 Task: Open a blank worksheet and write heading  Budget MasterAdd Categories in a column and its values below  'Housing, Transportation, Groceries, Utilities, Entertainment, Dining Out, Health, Miscellaneous, Savings & Total. 'Add Budgeted amountin next column and its values below  $1,500, $300, $400, $150, $200, $250, $100, $150, $500 & $3,550. Add Actual amount in next column and its values below  $1,400, $280, $420, $160, $180, $270, $90, $140, $550 & $3,550. Add Difference in next column and its values below  -$100, -$20, +$20, +$10, -$20, +$20, -$10, -$10, +$50 & $0. J6Save page Attendance Sheet for Weekly Analysis
Action: Mouse moved to (267, 198)
Screenshot: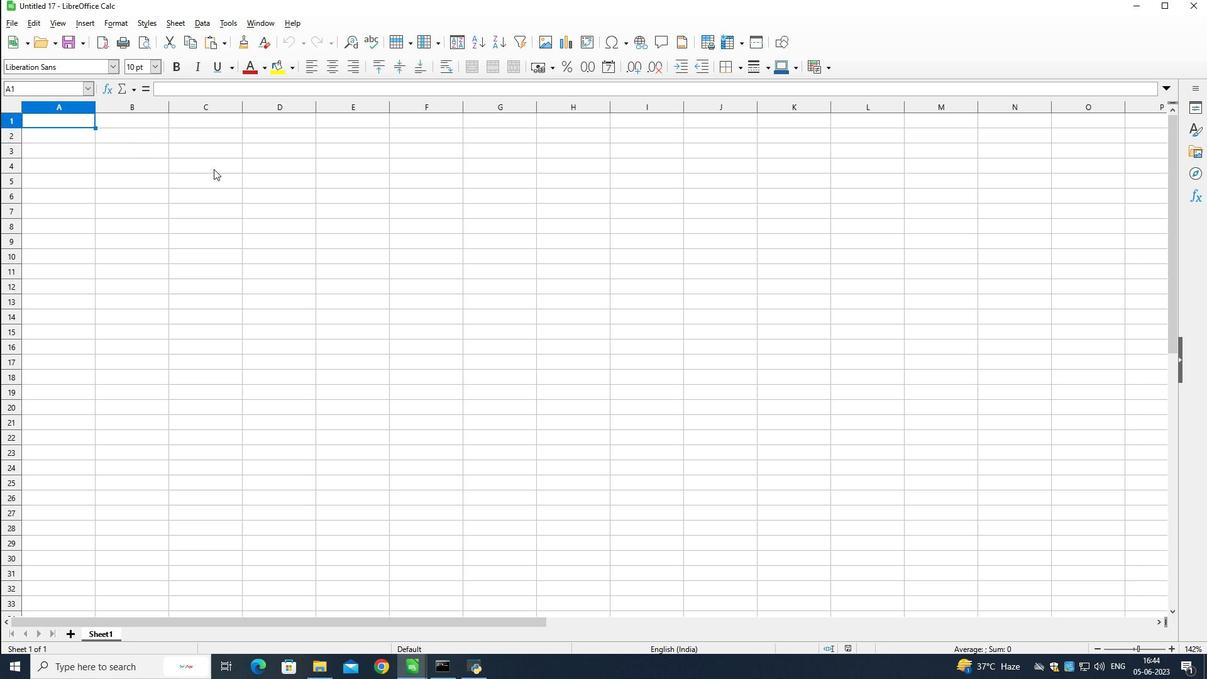
Action: Key pressed <Key.right>
Screenshot: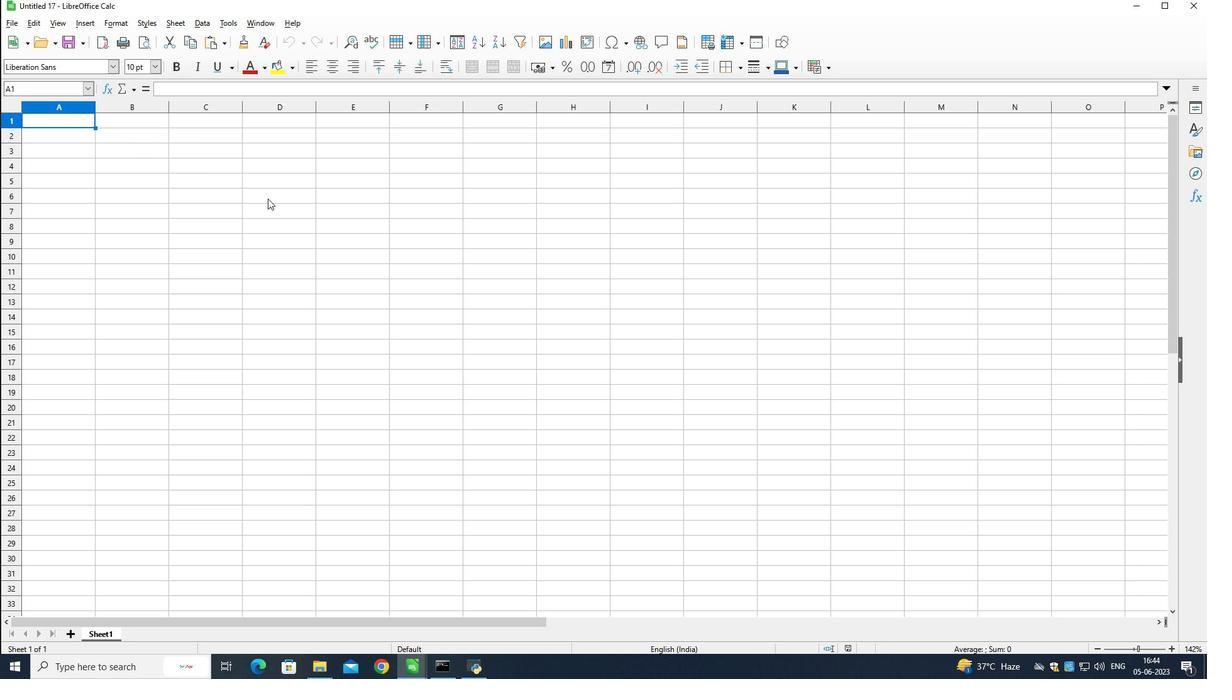 
Action: Mouse moved to (359, 366)
Screenshot: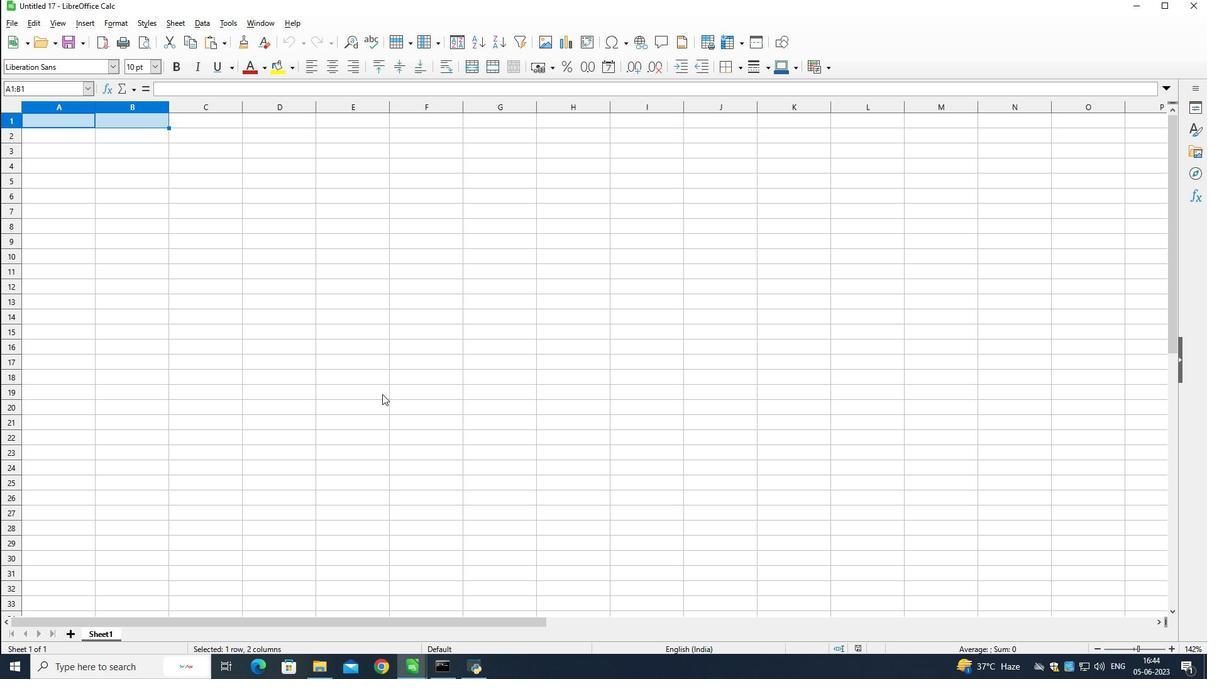 
Action: Mouse pressed right at (359, 366)
Screenshot: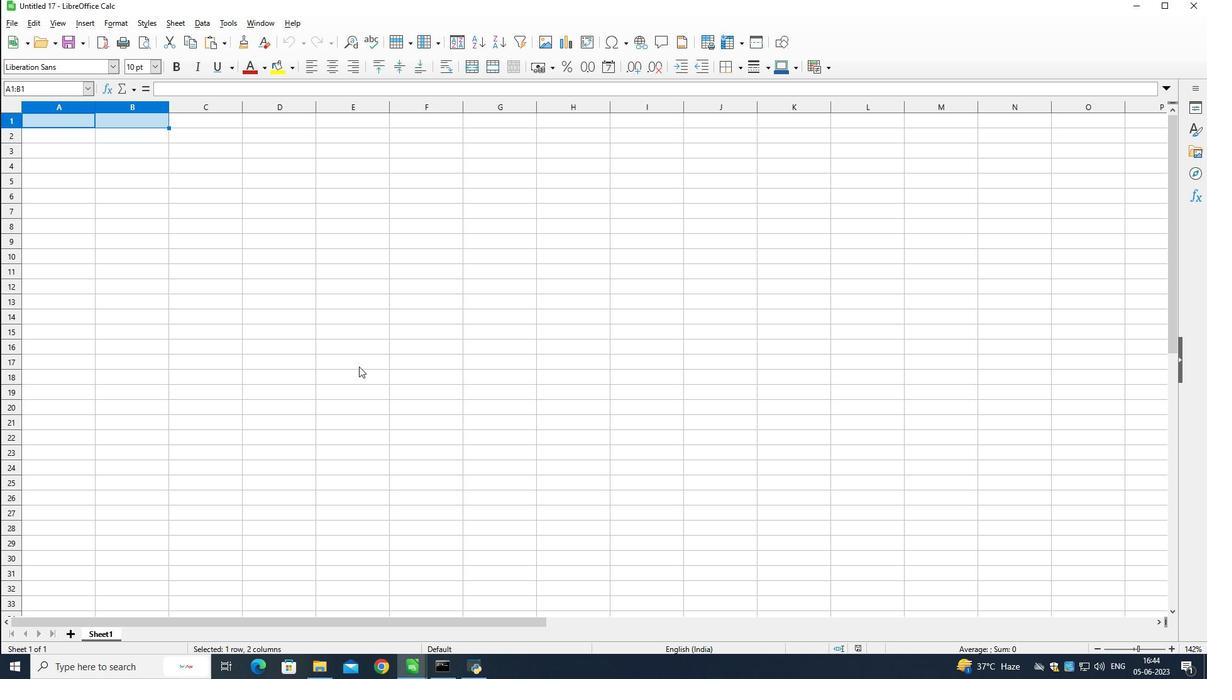 
Action: Mouse moved to (108, 121)
Screenshot: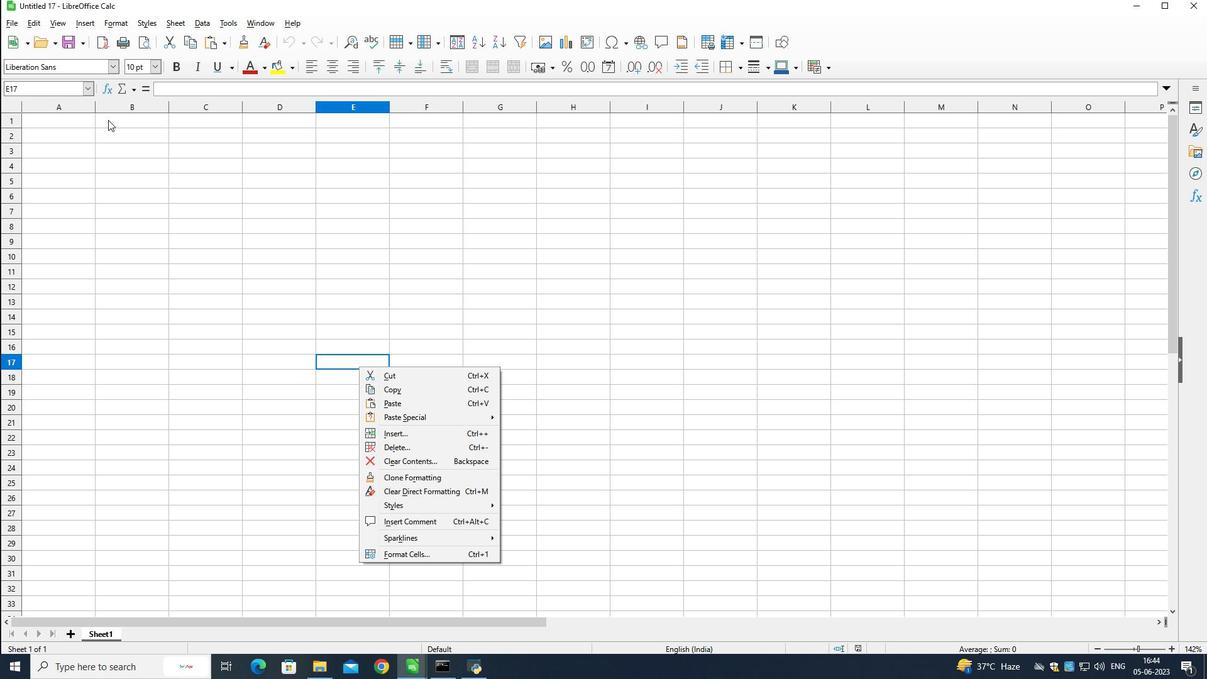 
Action: Mouse pressed left at (108, 121)
Screenshot: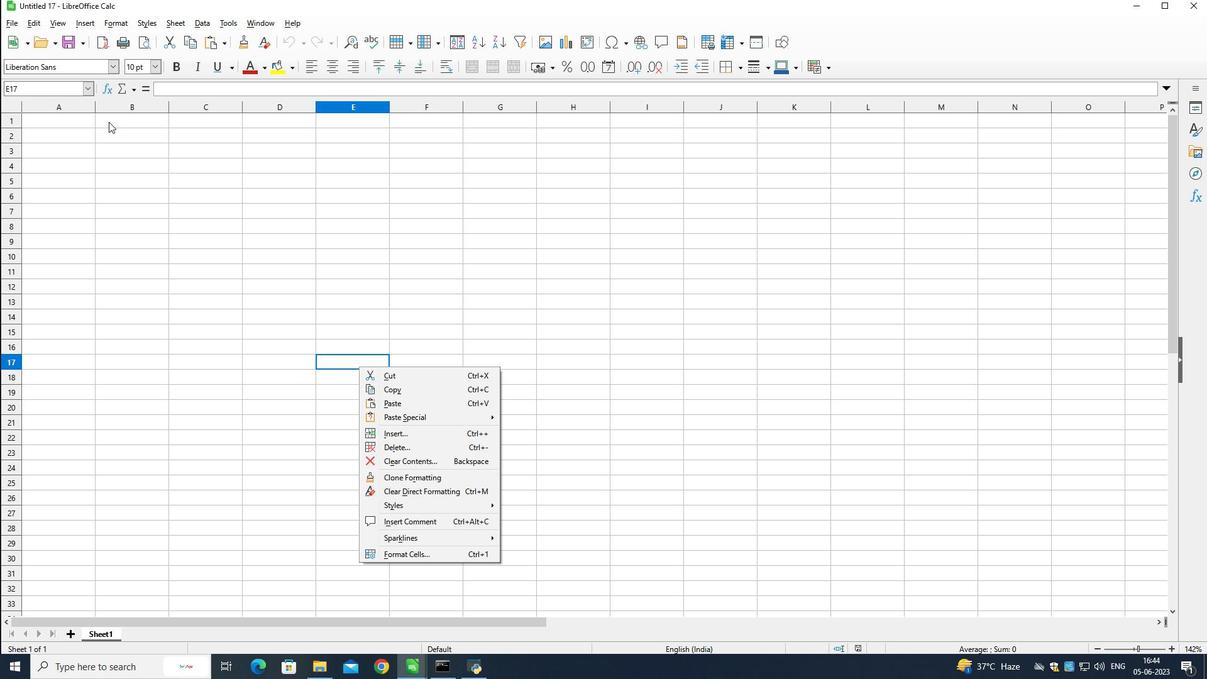 
Action: Mouse moved to (98, 118)
Screenshot: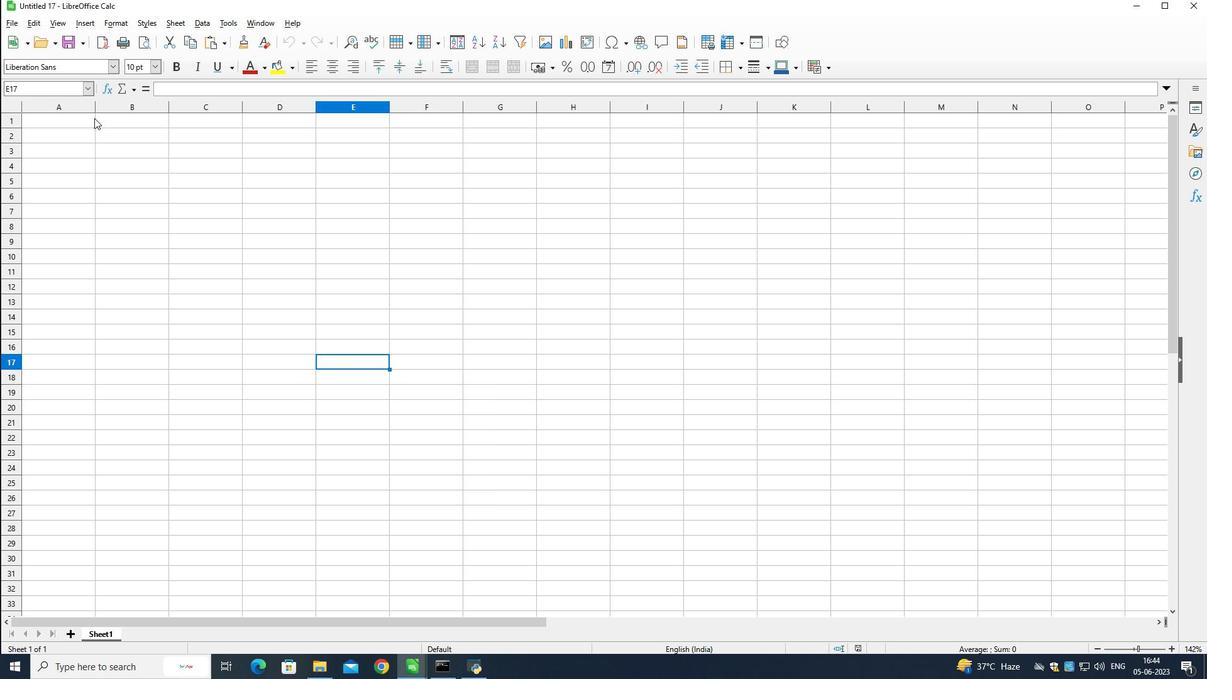 
Action: Mouse pressed left at (98, 118)
Screenshot: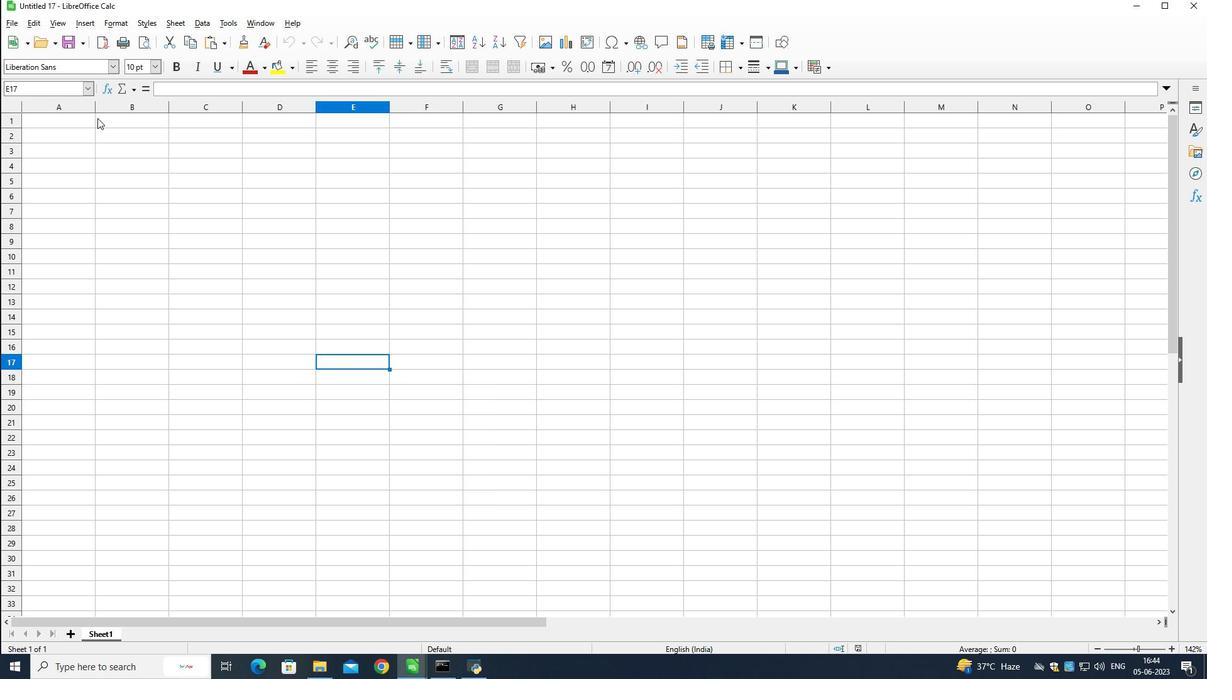 
Action: Mouse moved to (1208, 71)
Screenshot: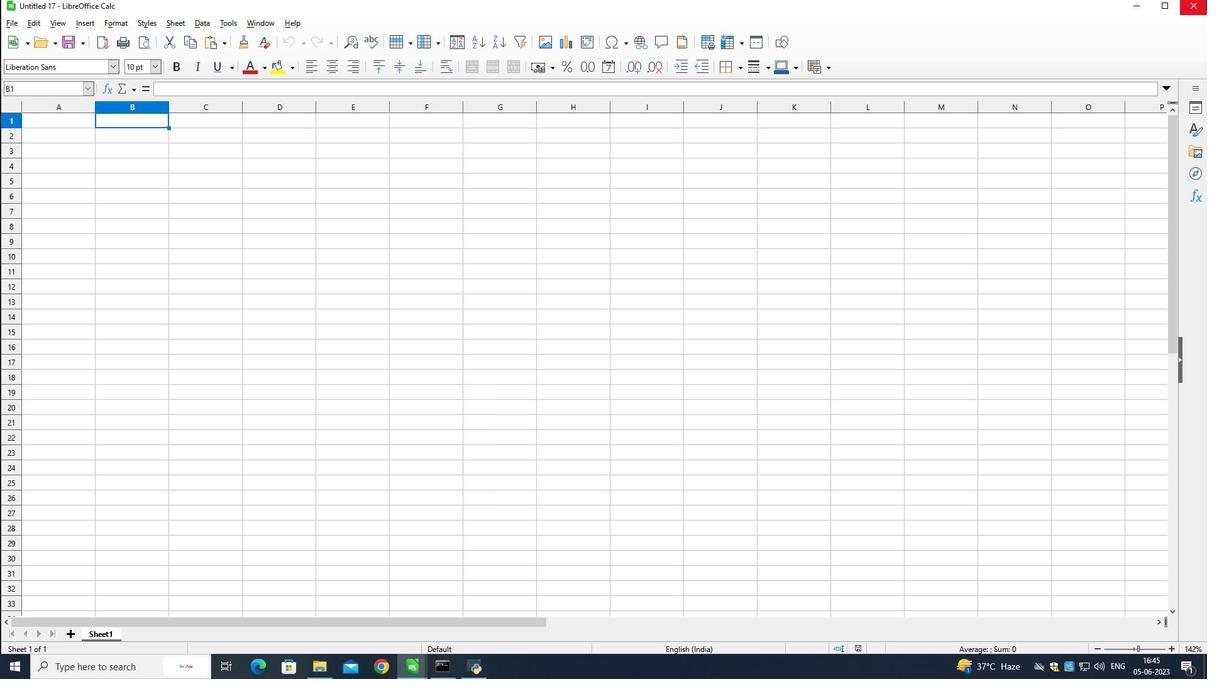 
Action: Key pressed <Key.shift>Budget<Key.space><Key.shift>Master<Key.down><Key.left><Key.shift>Categories<Key.down><Key.shift><Key.shift><Key.shift>Housing<Key.down><Key.shift>Transporation<Key.down><Key.shift><Key.shift><Key.shift><Key.shift><Key.shift><Key.shift><Key.shift><Key.shift><Key.shift><Key.shift>Groceries<Key.down><Key.shift><Key.shift>Utilitii<Key.backspace>es<Key.down><Key.shift>Entertainment<Key.down><Key.shift>Dininng===<Key.backspace><Key.backspace><Key.backspace><Key.backspace><Key.backspace>g<Key.space>out<Key.down><Key.shift>Health<Key.down><Key.shift><Key.shift><Key.shift><Key.shift><Key.shift><Key.shift>Miscellaneous<Key.down><Key.shift>Saving<Key.down><Key.shift>Total
Screenshot: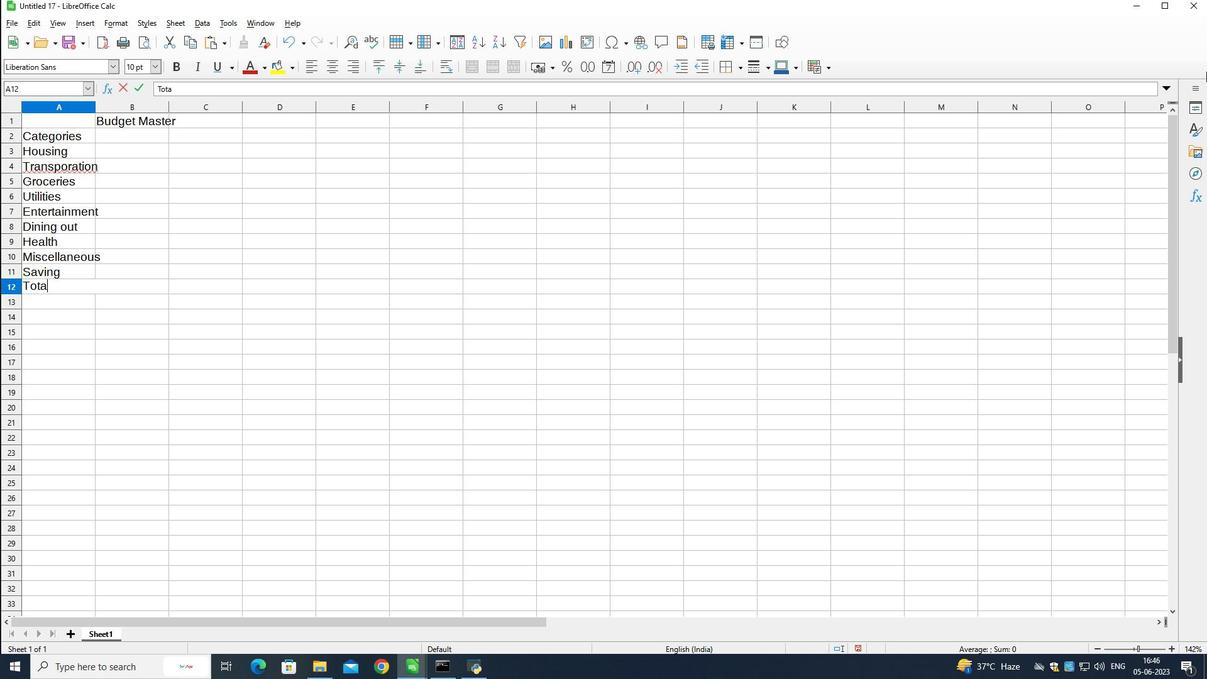 
Action: Mouse moved to (74, 101)
Screenshot: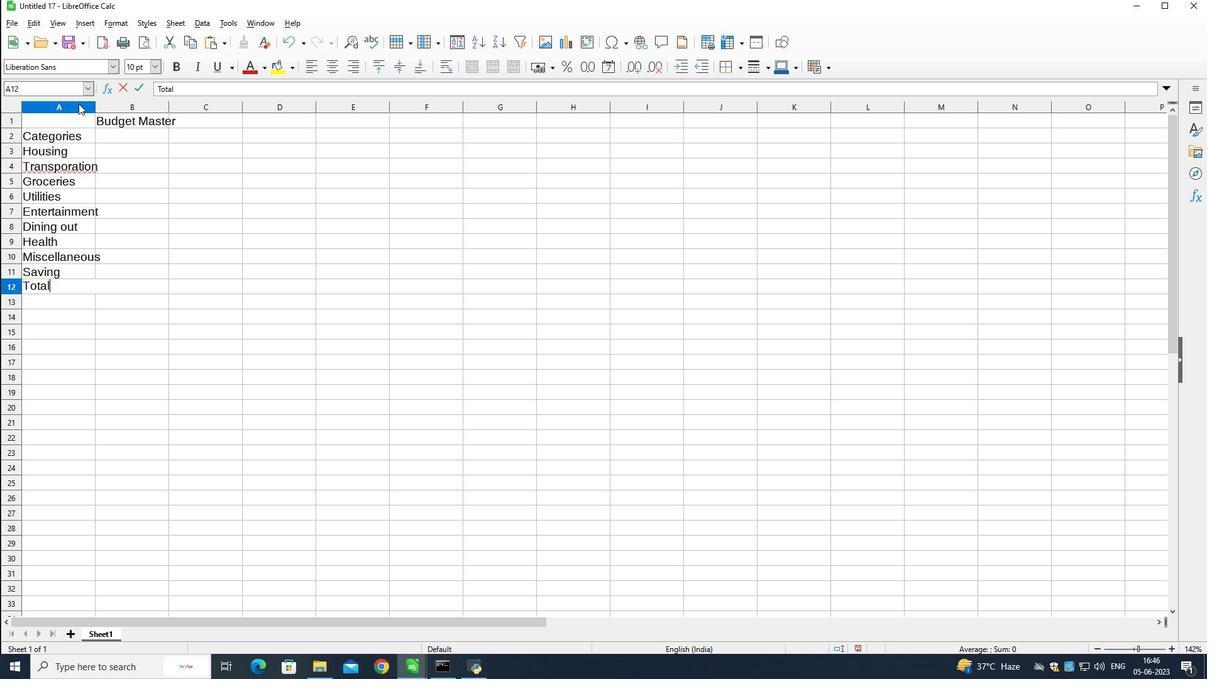 
Action: Mouse pressed left at (74, 101)
Screenshot: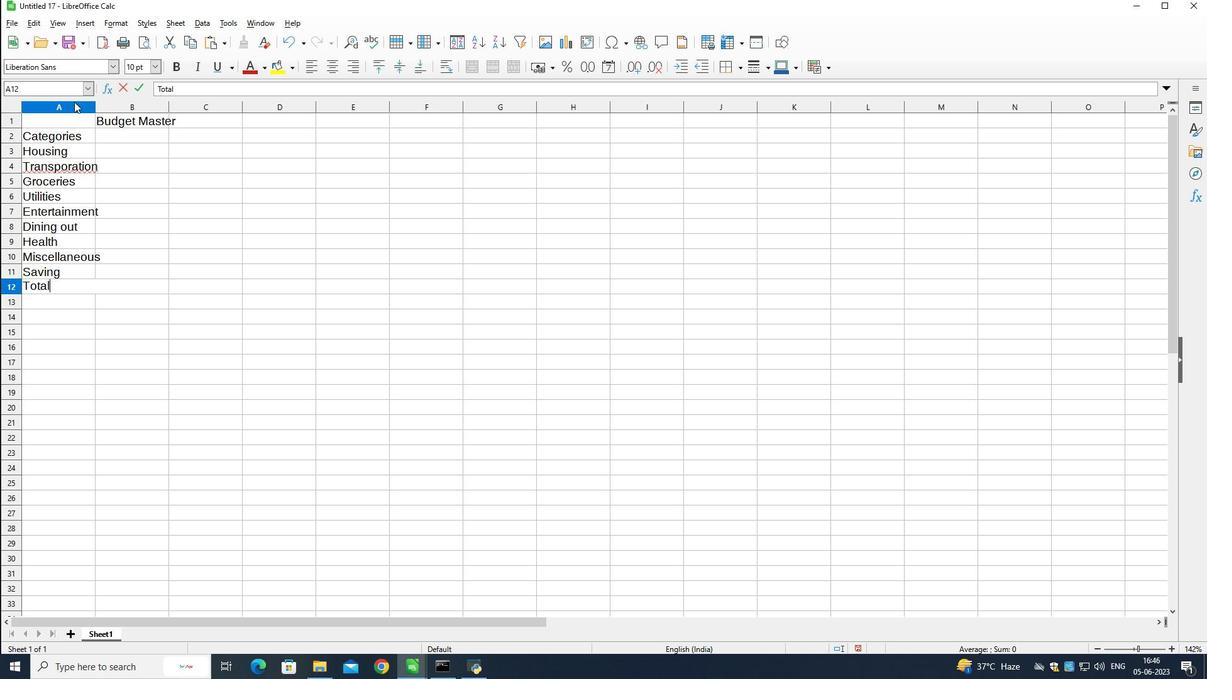 
Action: Mouse moved to (97, 105)
Screenshot: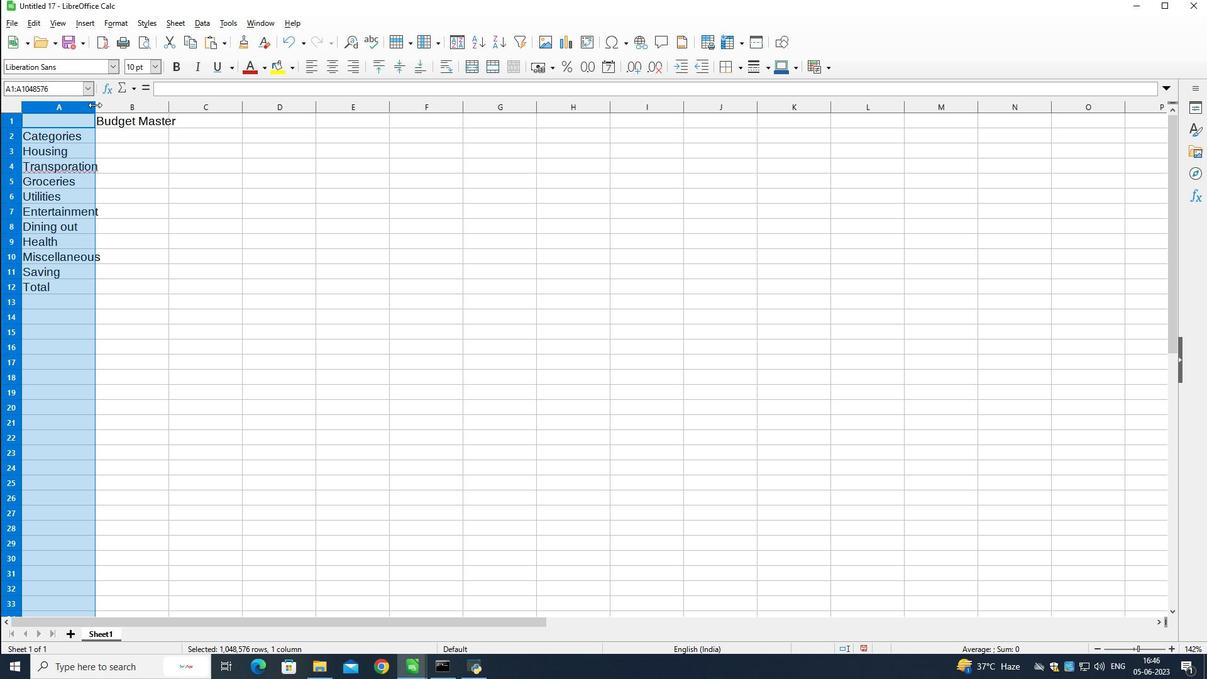 
Action: Mouse pressed left at (97, 105)
Screenshot: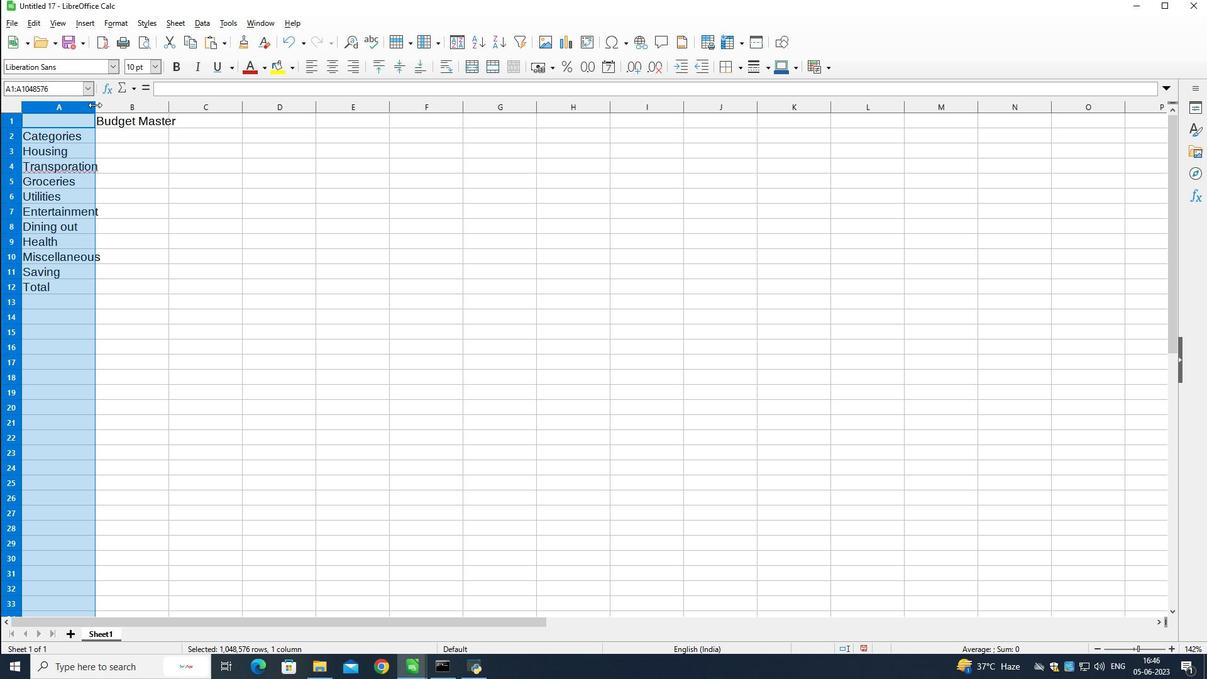 
Action: Mouse moved to (182, 150)
Screenshot: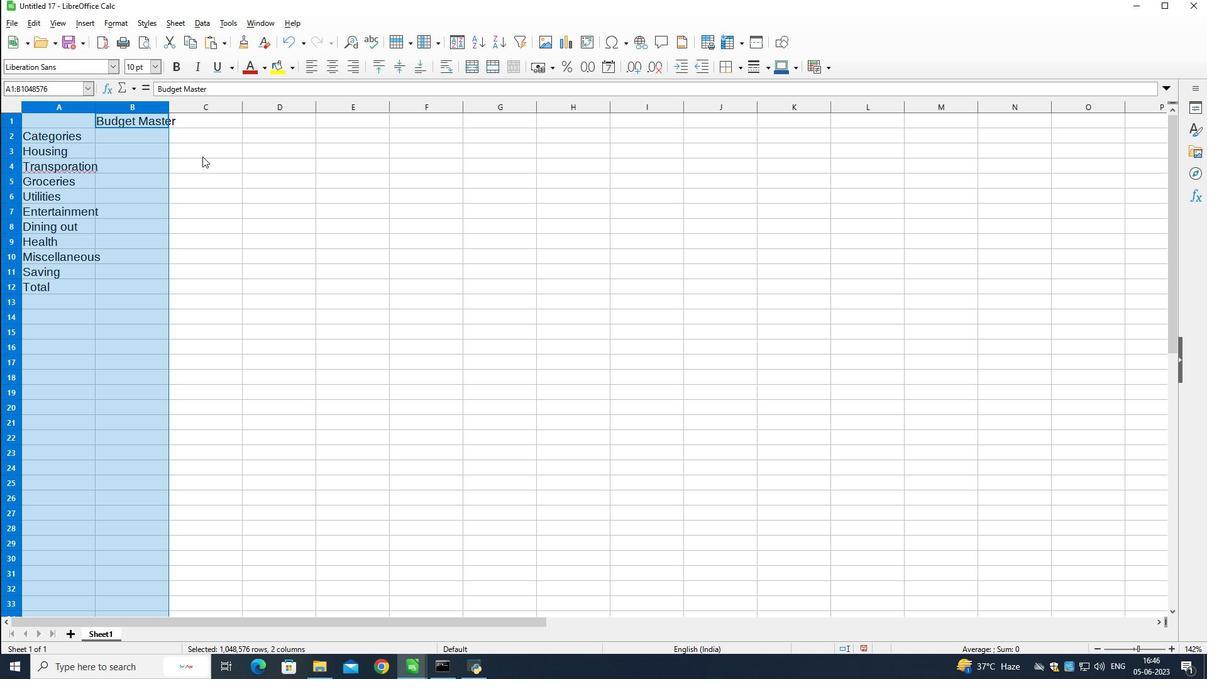 
Action: Mouse pressed left at (182, 150)
Screenshot: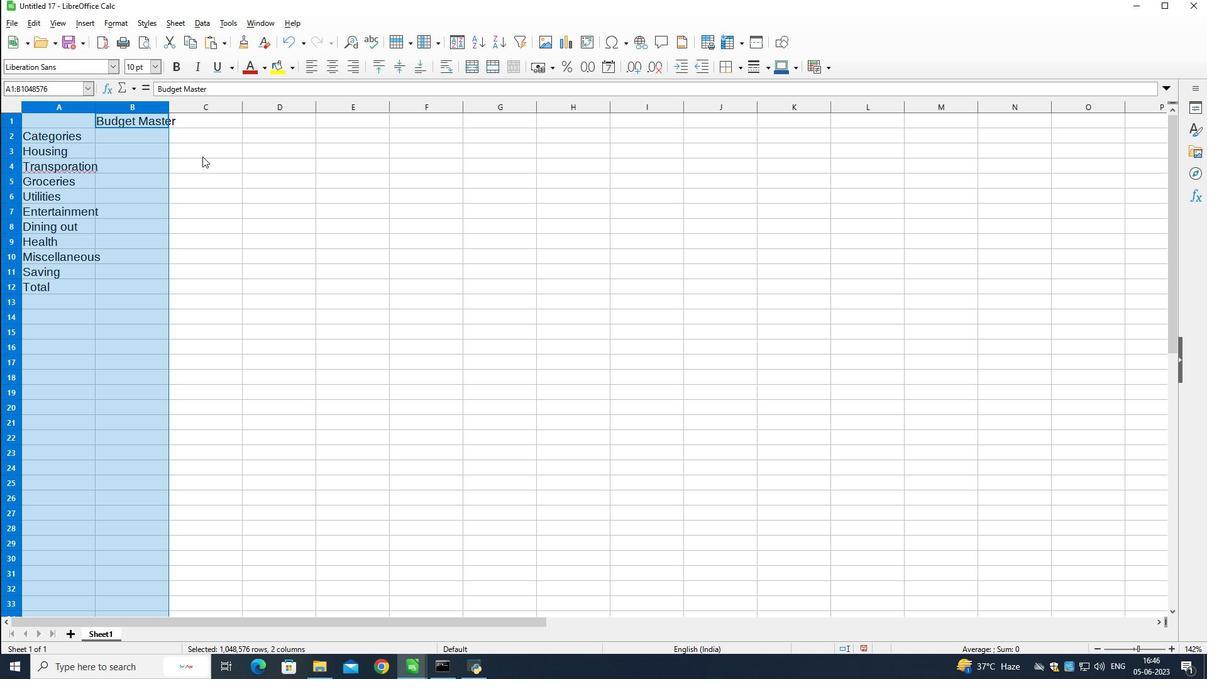 
Action: Mouse moved to (58, 110)
Screenshot: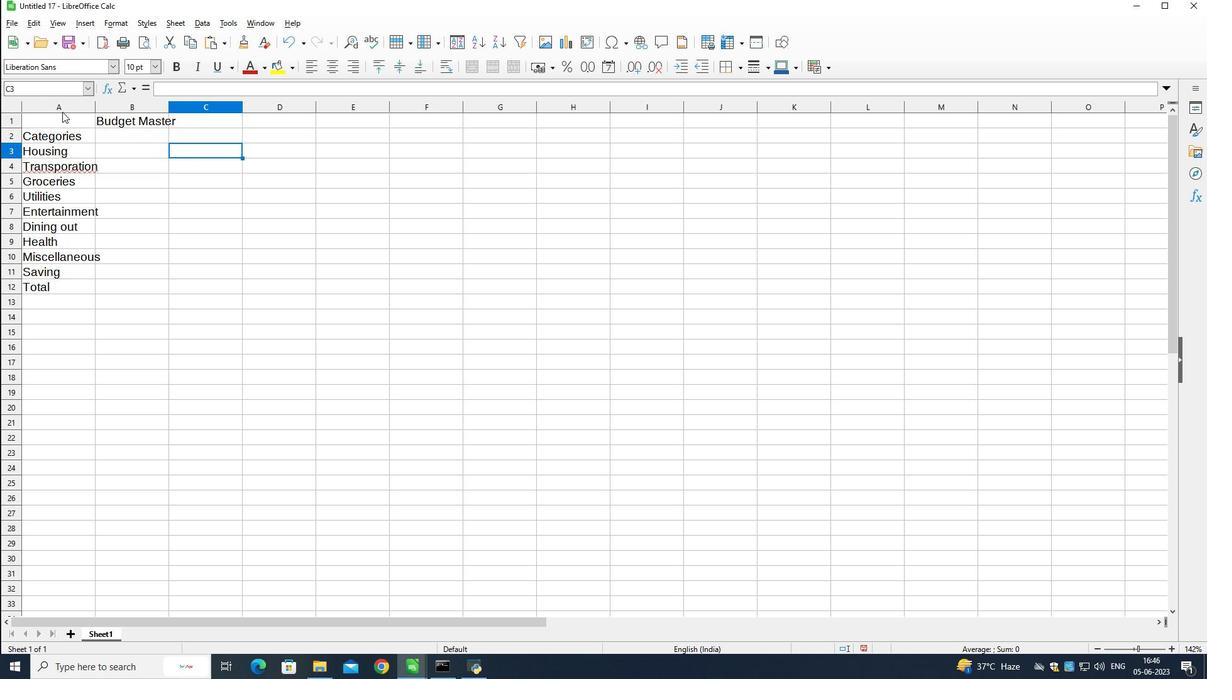 
Action: Mouse pressed left at (58, 110)
Screenshot: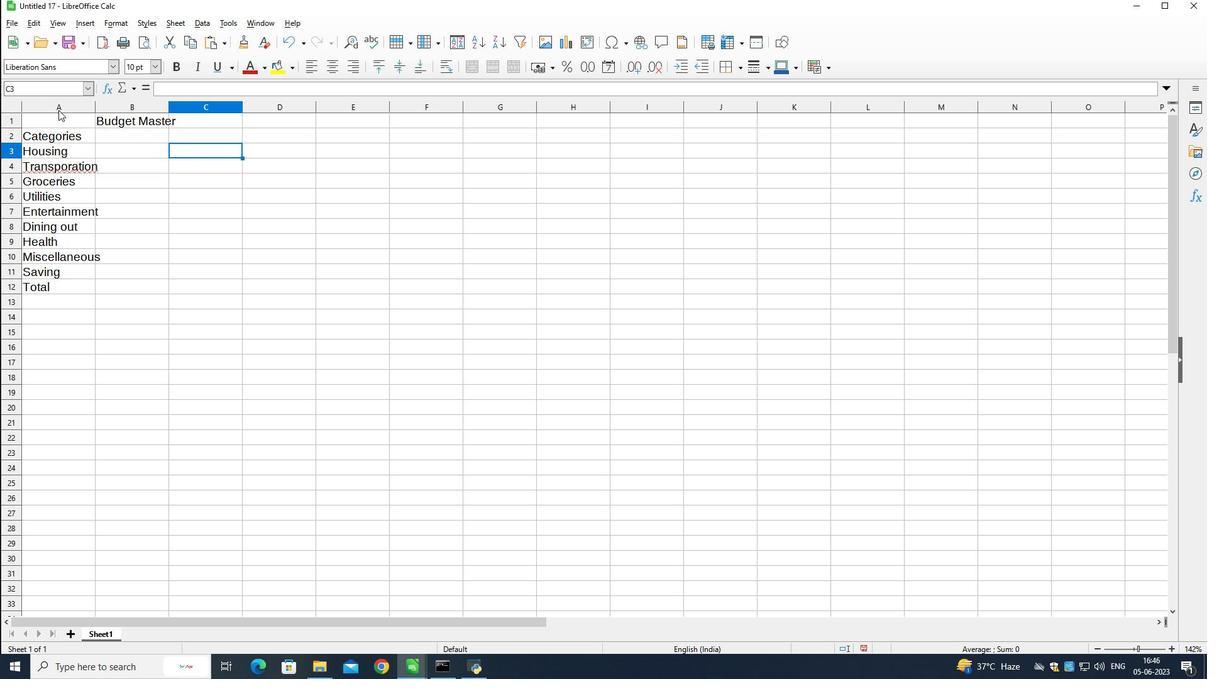 
Action: Mouse moved to (93, 107)
Screenshot: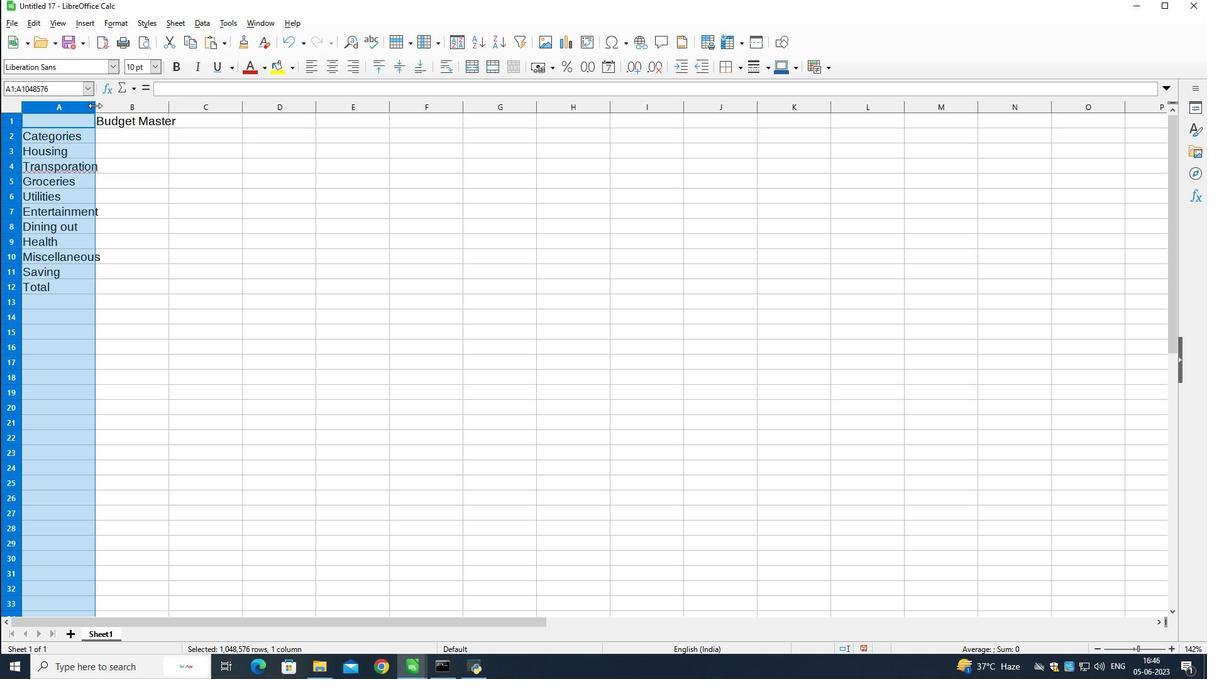 
Action: Mouse pressed left at (93, 107)
Screenshot: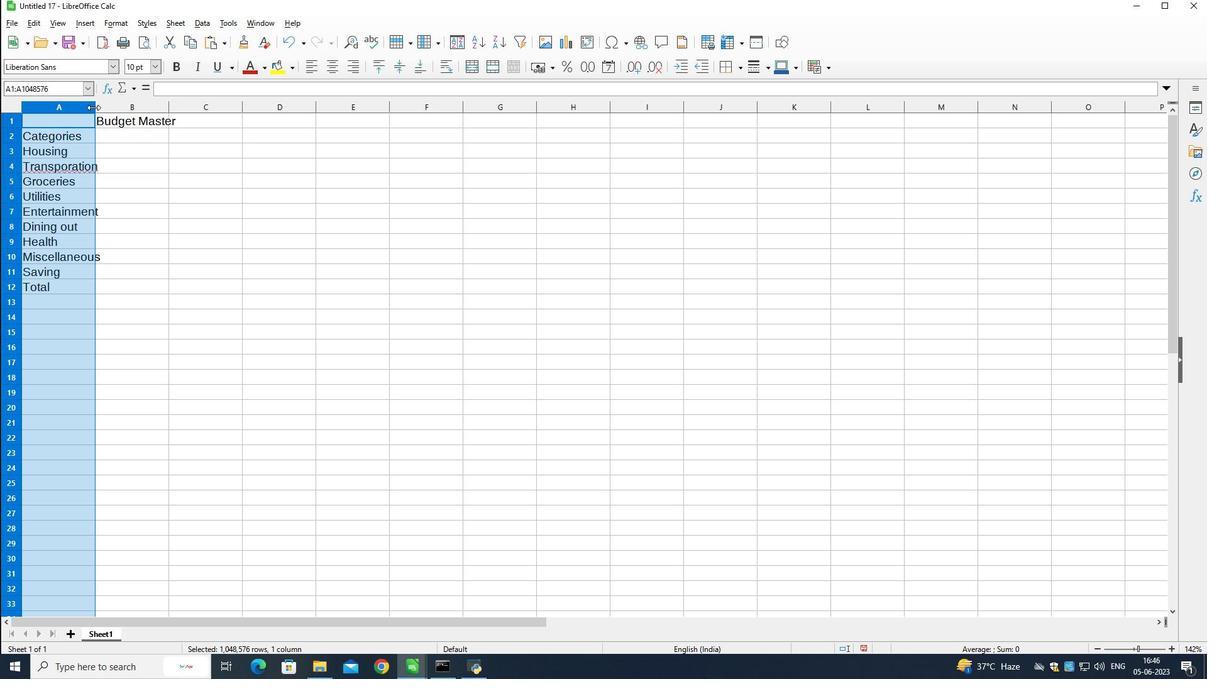 
Action: Mouse moved to (118, 134)
Screenshot: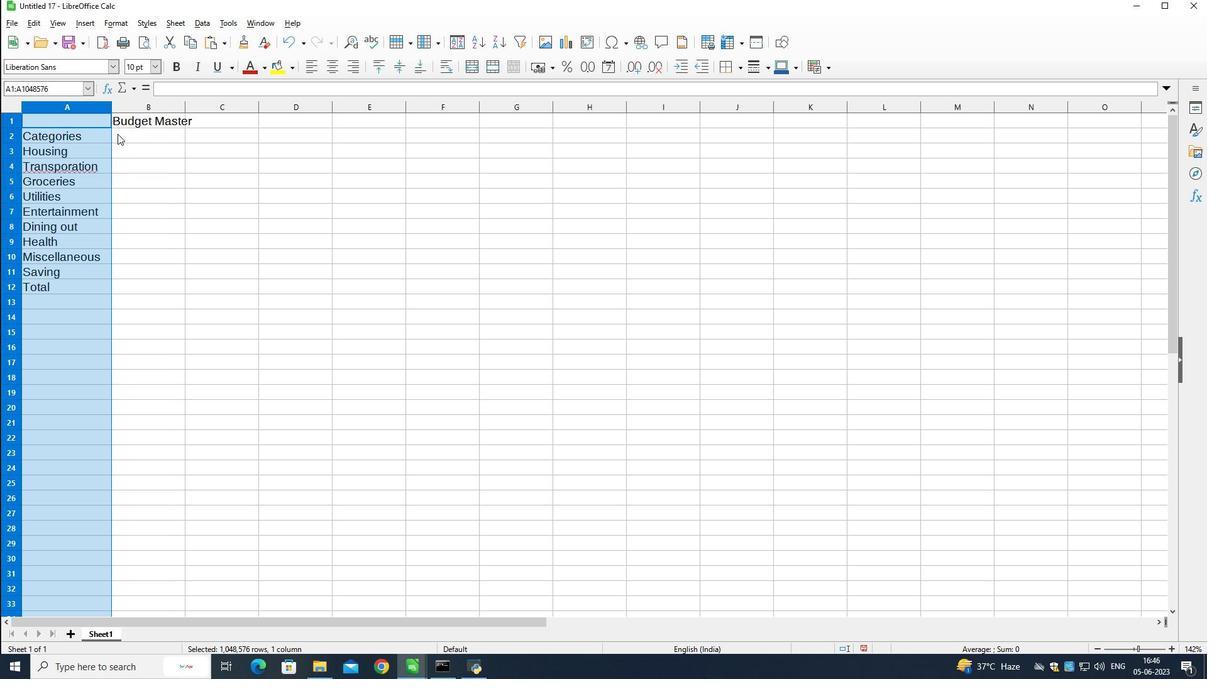 
Action: Mouse pressed left at (118, 134)
Screenshot: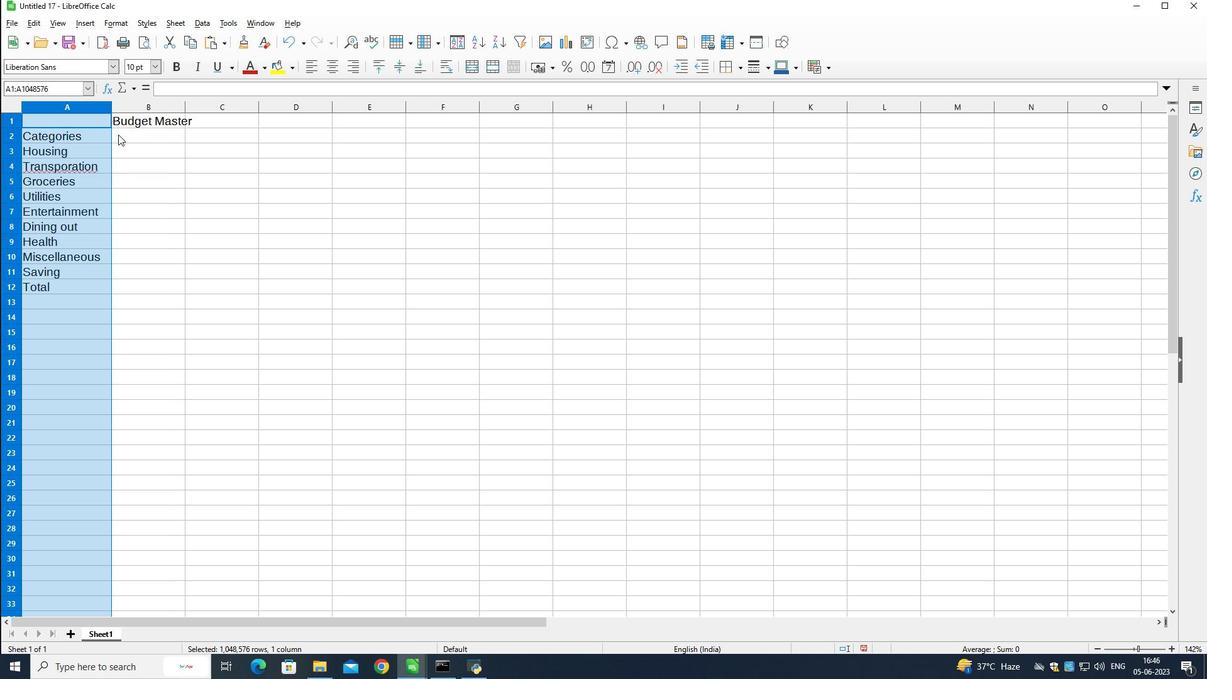 
Action: Mouse moved to (138, 157)
Screenshot: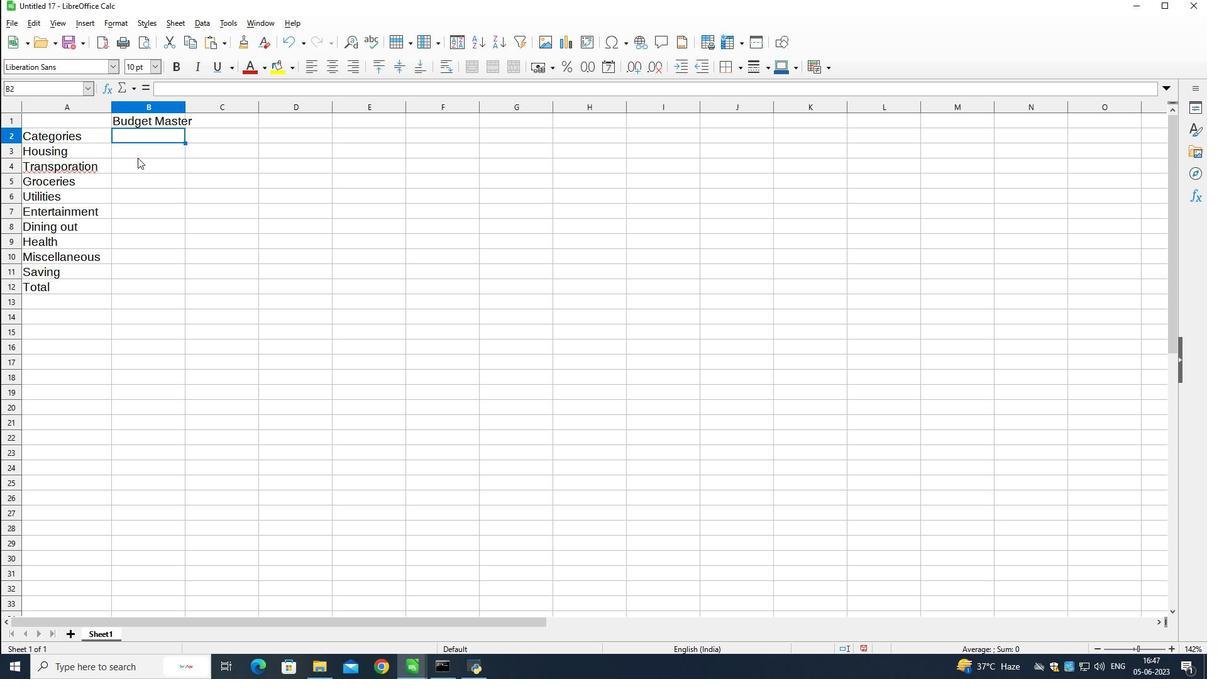 
Action: Key pressed <Key.shift>Budgets<Key.space><Key.shift>Amount<Key.down>
Screenshot: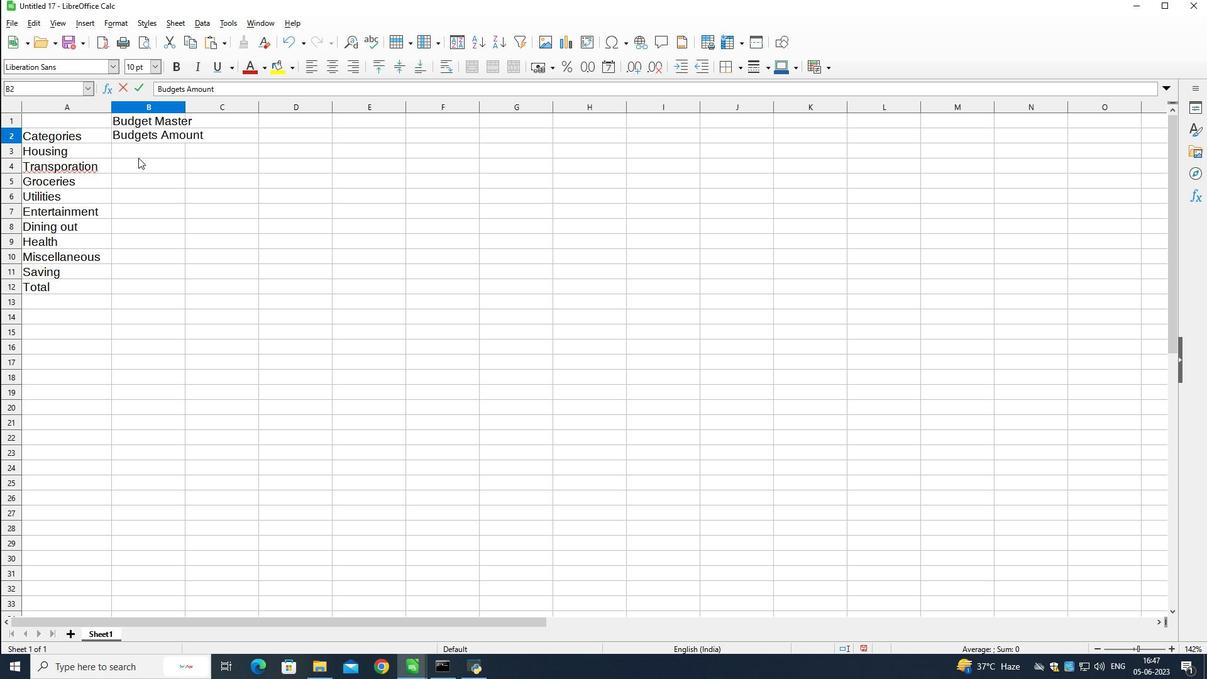 
Action: Mouse moved to (485, 160)
Screenshot: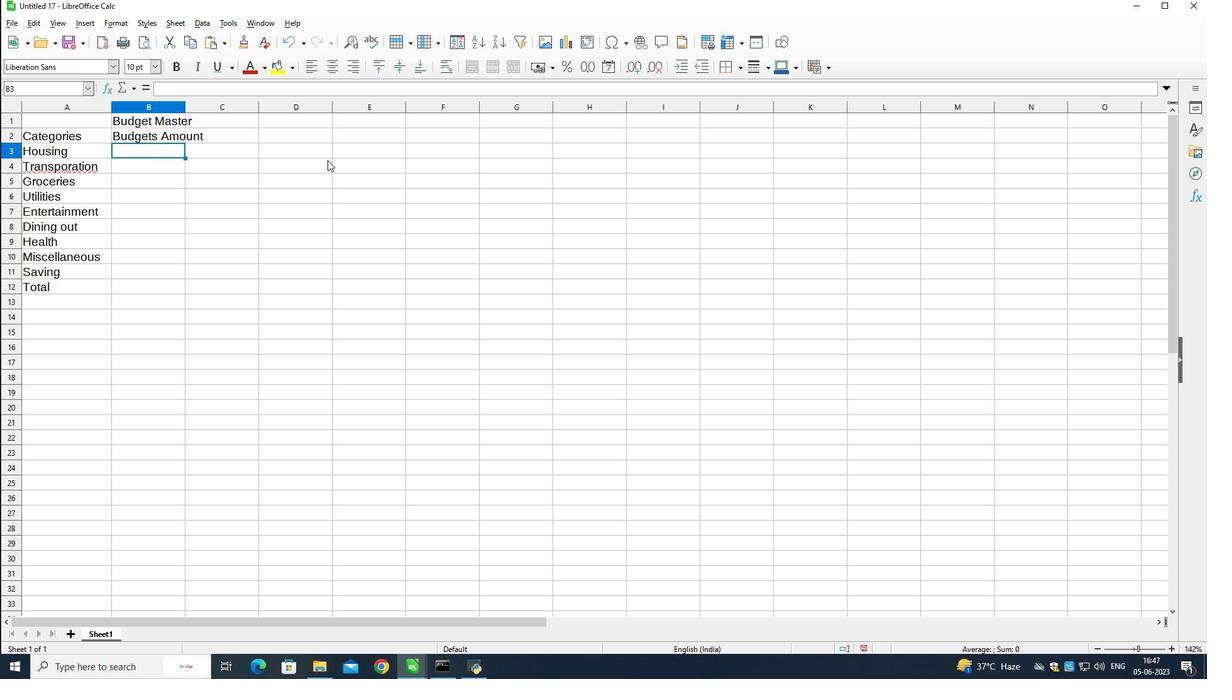 
Action: Key pressed <Key.shift><Key.shift><Key.shift><Key.shift><Key.shift><Key.shift><Key.shift><Key.shift><Key.shift>$1500<Key.shift><Key.down><Key.shift>$
Screenshot: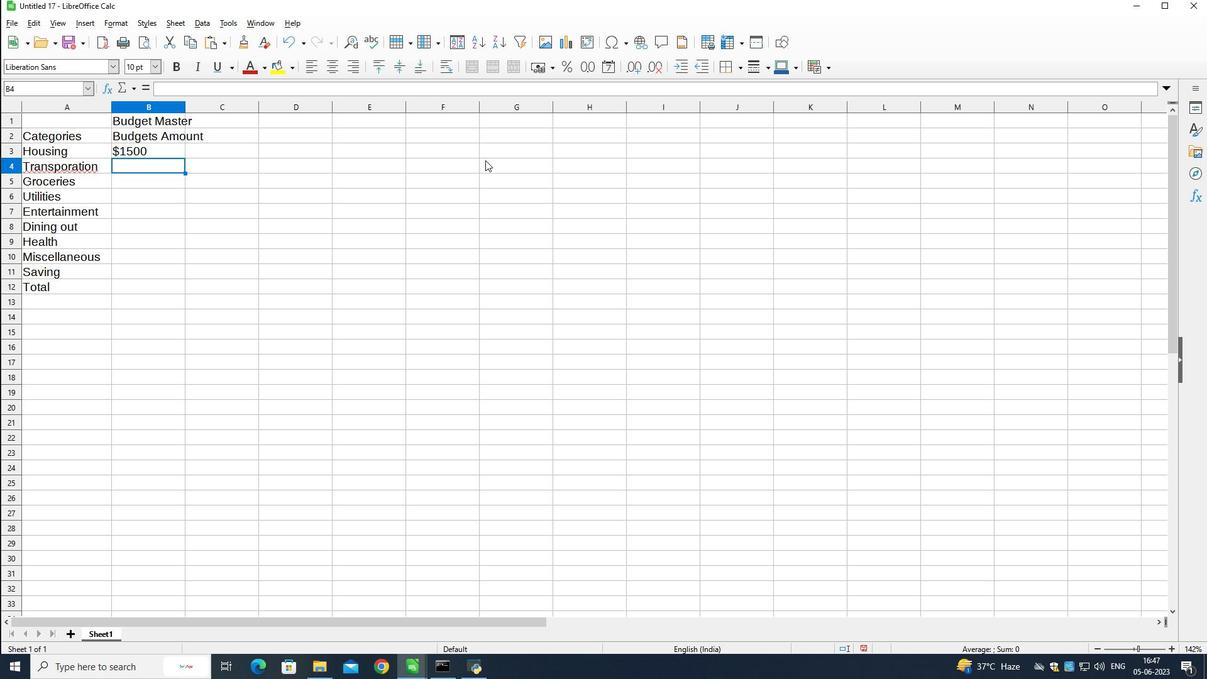 
Action: Mouse moved to (486, 160)
Screenshot: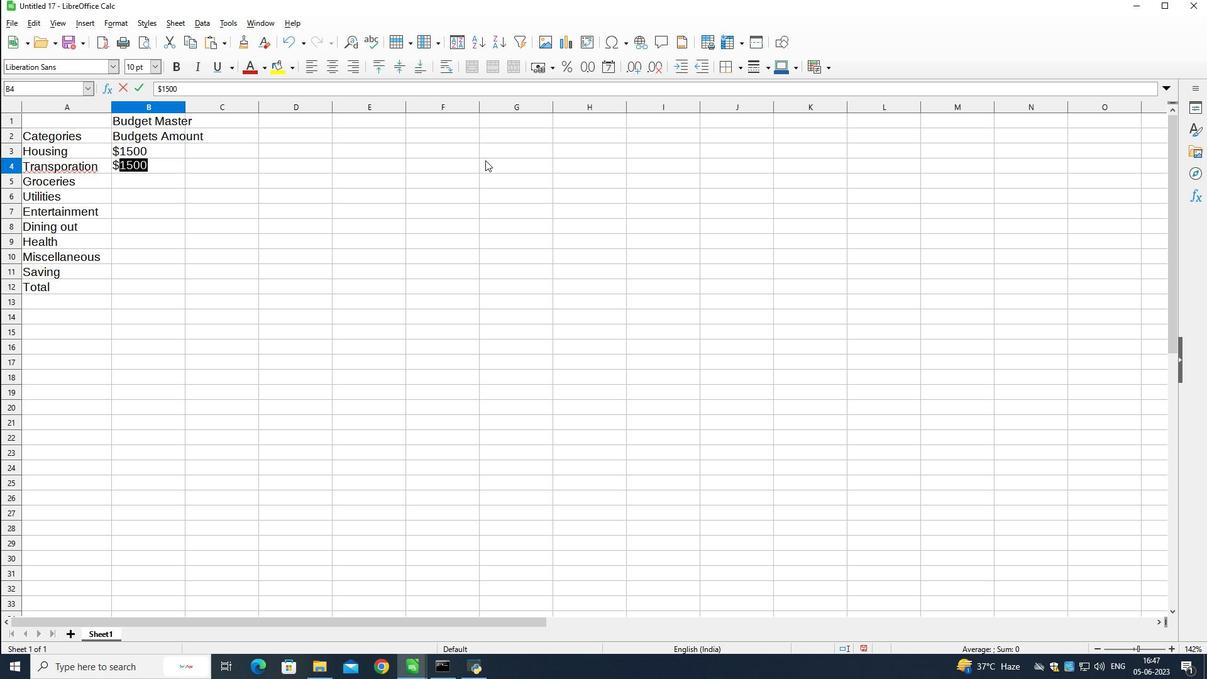
Action: Key pressed 300<Key.down><Key.shift>$400<Key.down><Key.shift><Key.shift><Key.shift><Key.shift><Key.shift><Key.shift><Key.shift><Key.shift><Key.shift><Key.shift><Key.shift>$150<Key.backspace><Key.down><Key.shift>$200<Key.down><Key.shift>$250<Key.down><Key.shift>$100<Key.down><Key.shift>$150<Key.down><Key.shift>$500<Key.down><Key.shift>$3550
Screenshot: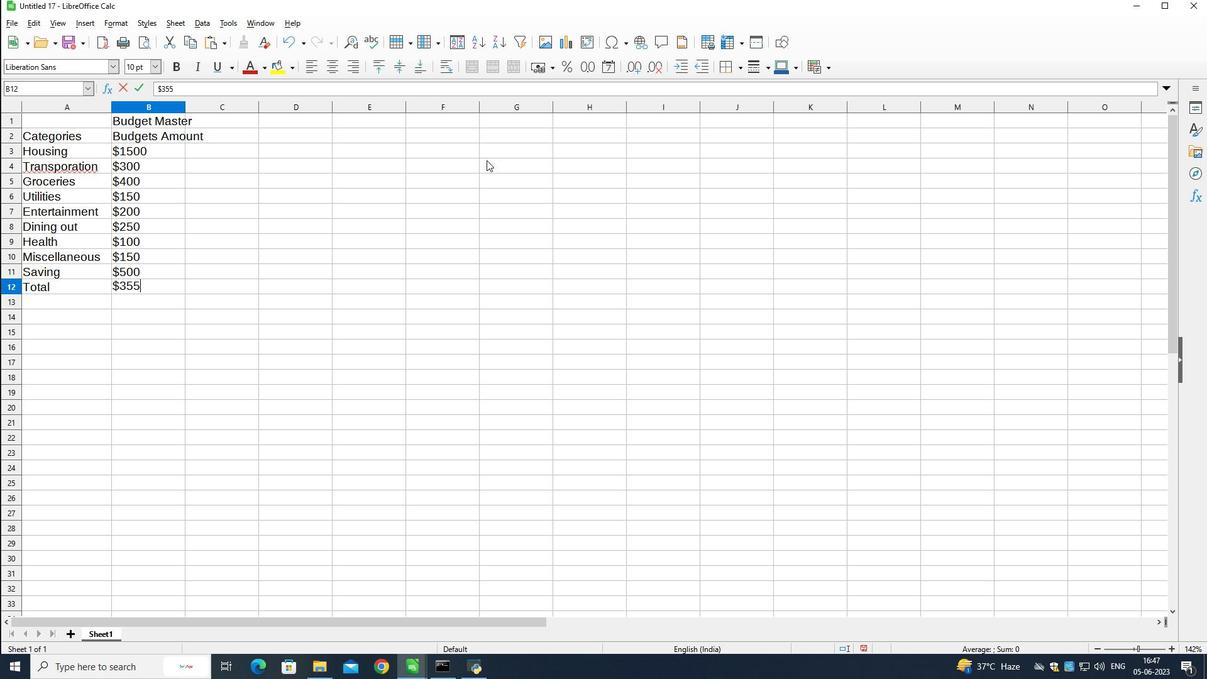 
Action: Mouse moved to (159, 105)
Screenshot: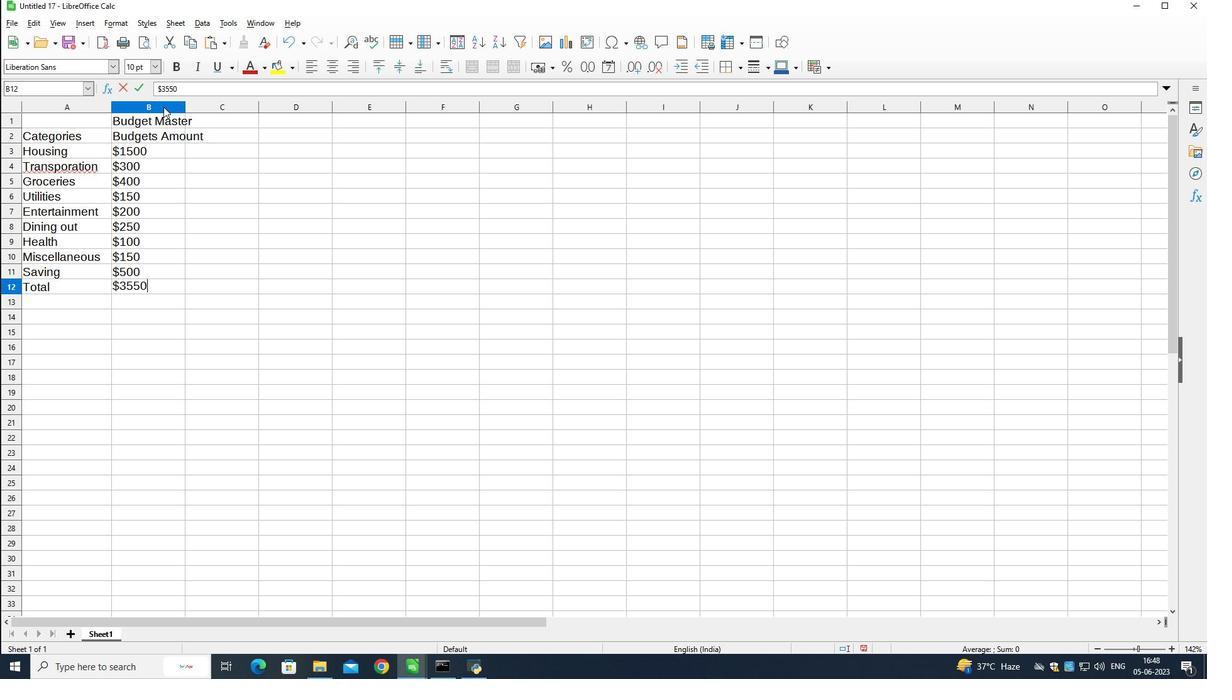 
Action: Mouse pressed left at (159, 105)
Screenshot: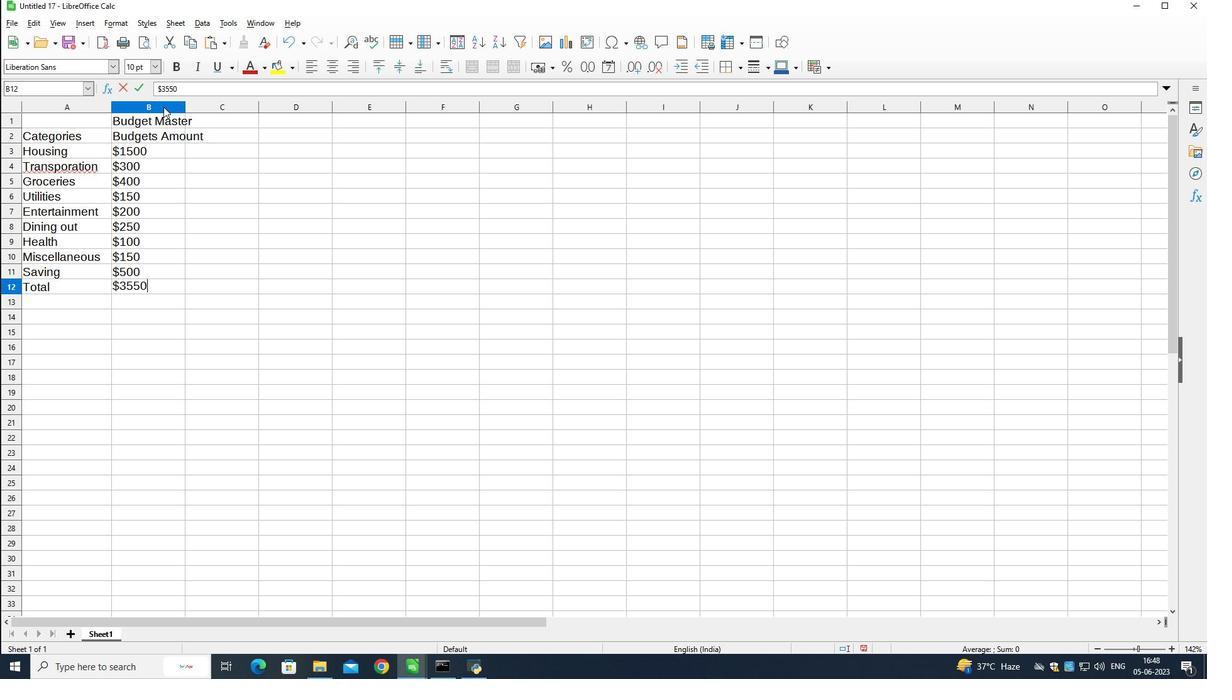 
Action: Mouse moved to (184, 106)
Screenshot: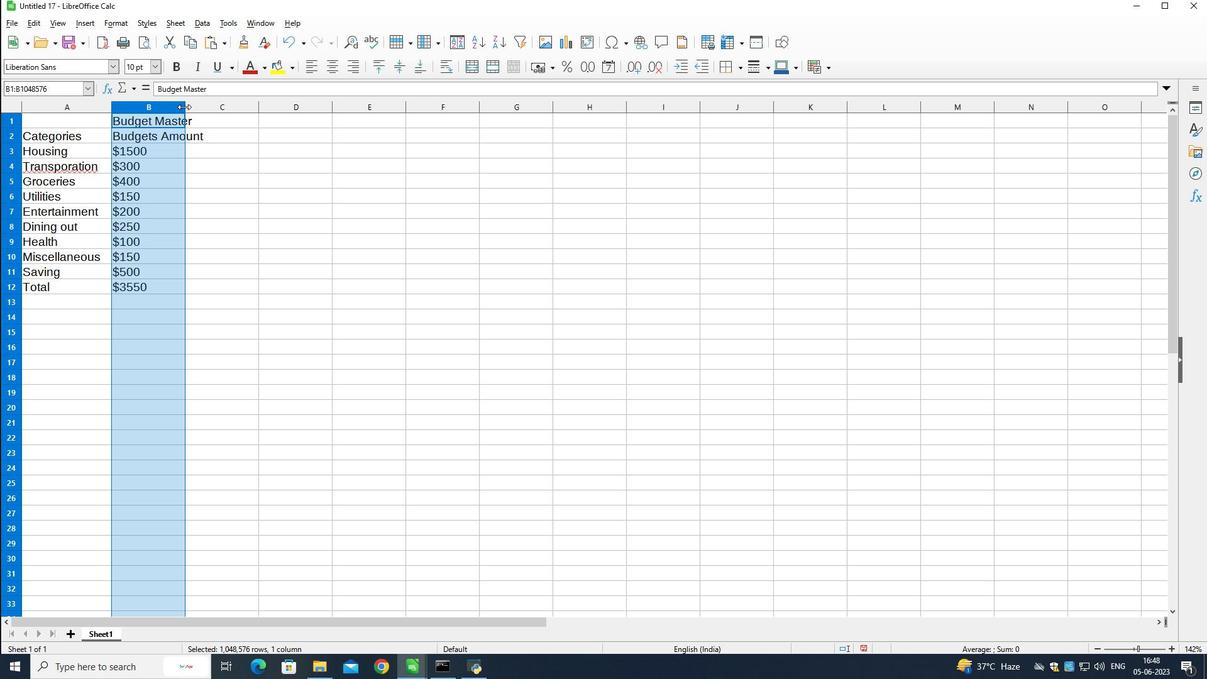 
Action: Mouse pressed left at (184, 106)
Screenshot: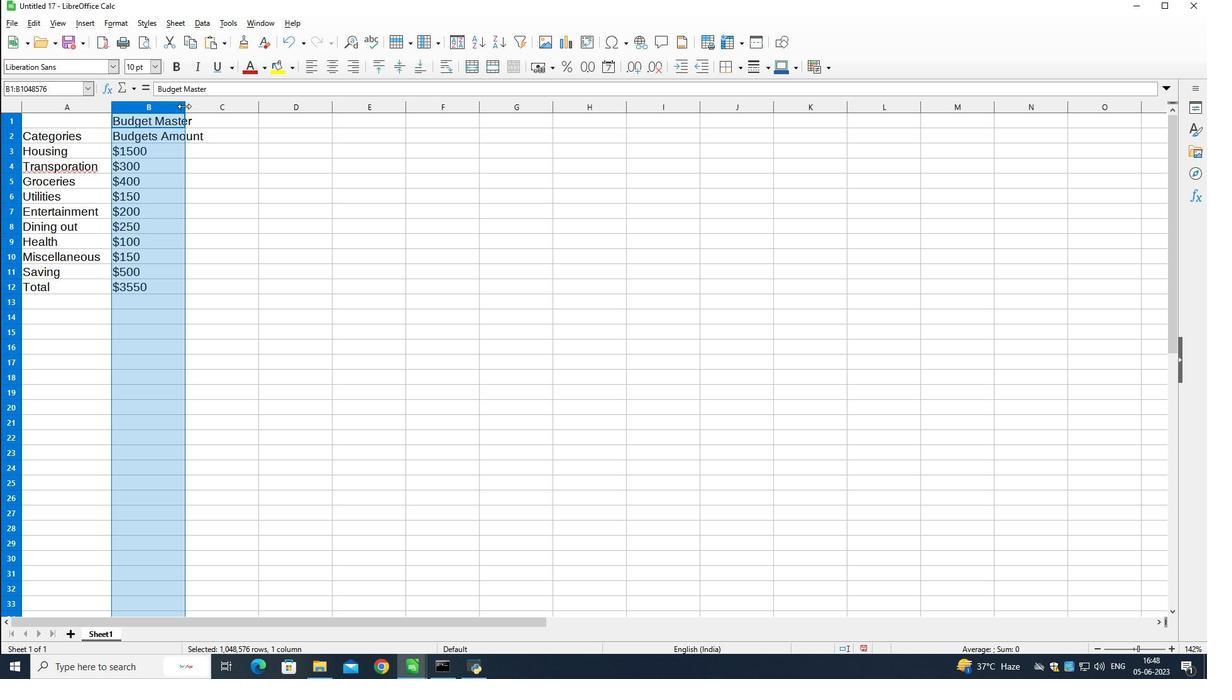 
Action: Mouse moved to (213, 135)
Screenshot: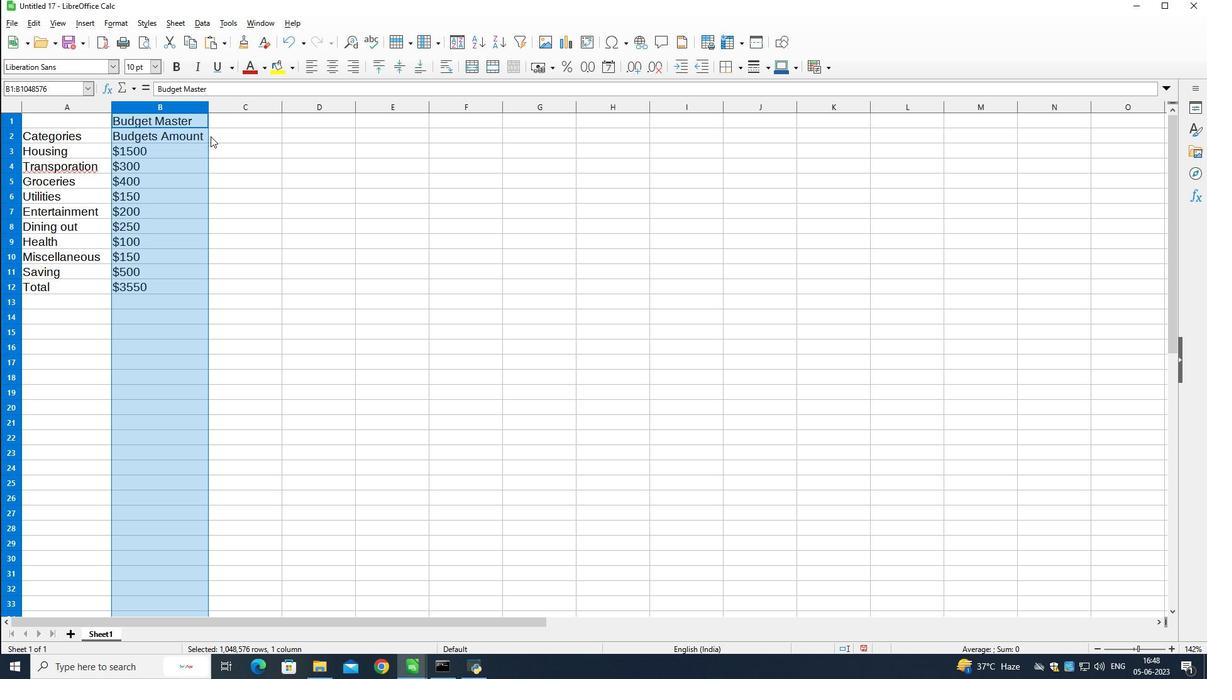 
Action: Mouse pressed left at (213, 135)
Screenshot: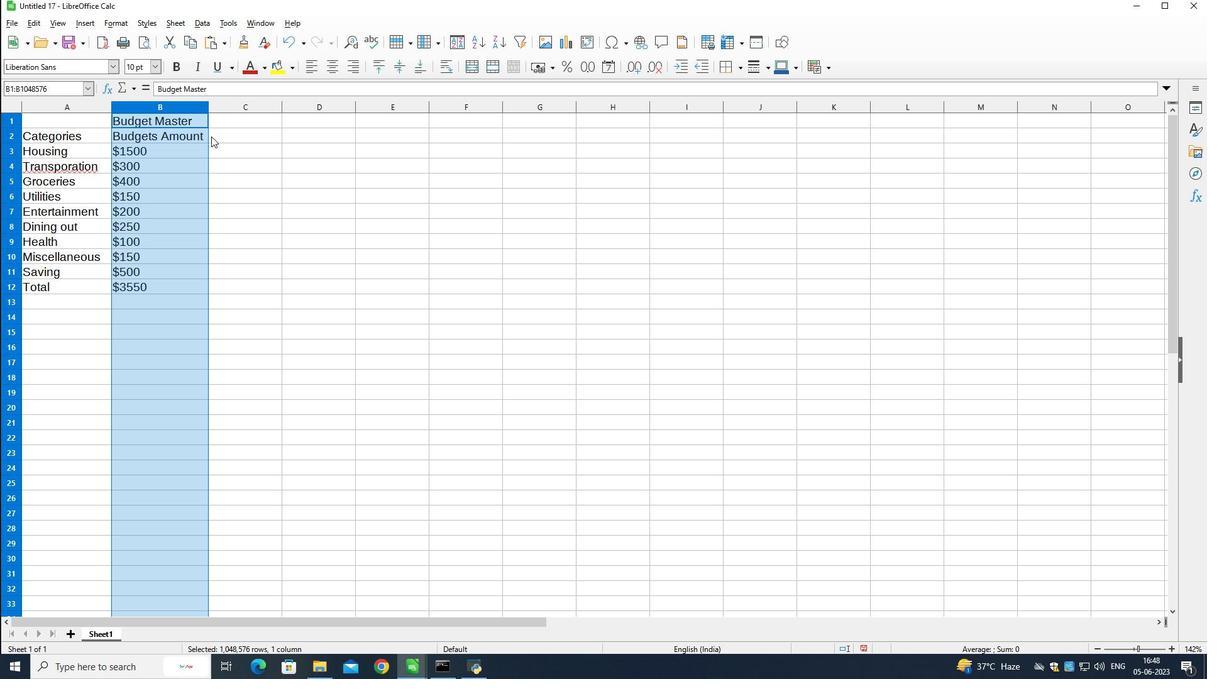 
Action: Mouse moved to (1207, 39)
Screenshot: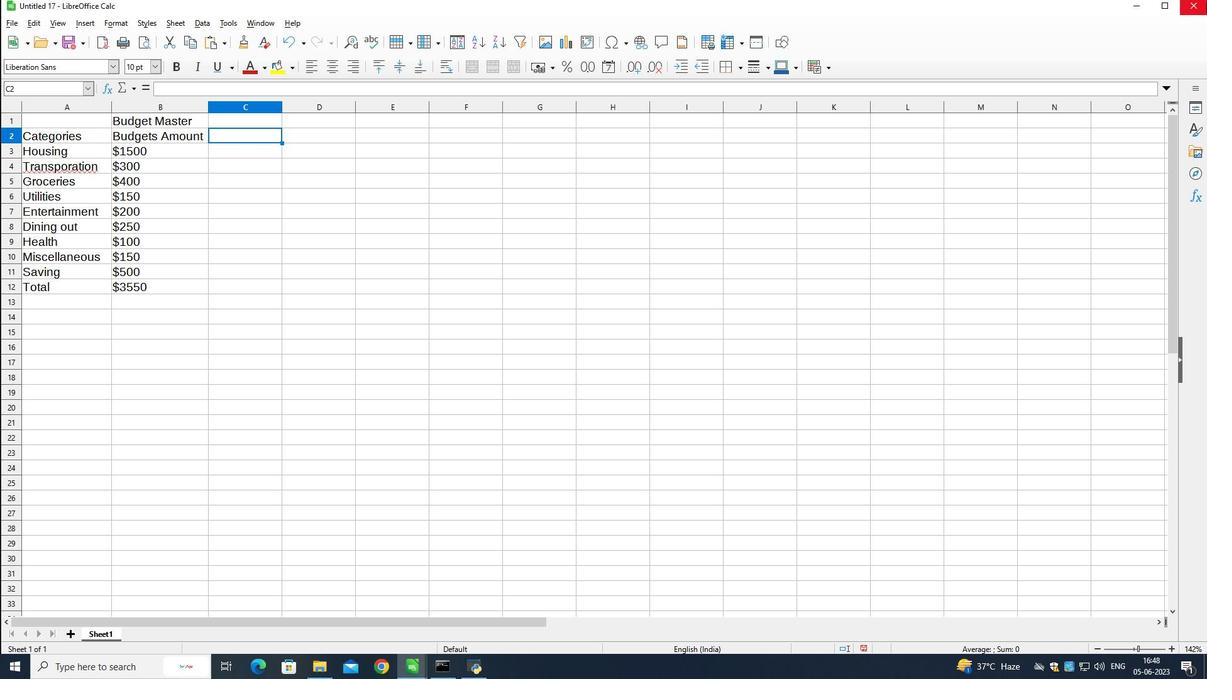 
Action: Key pressed <Key.shift>AAc<Key.backspace><Key.backspace>ctual<Key.space><Key.shift>Amount<Key.down>
Screenshot: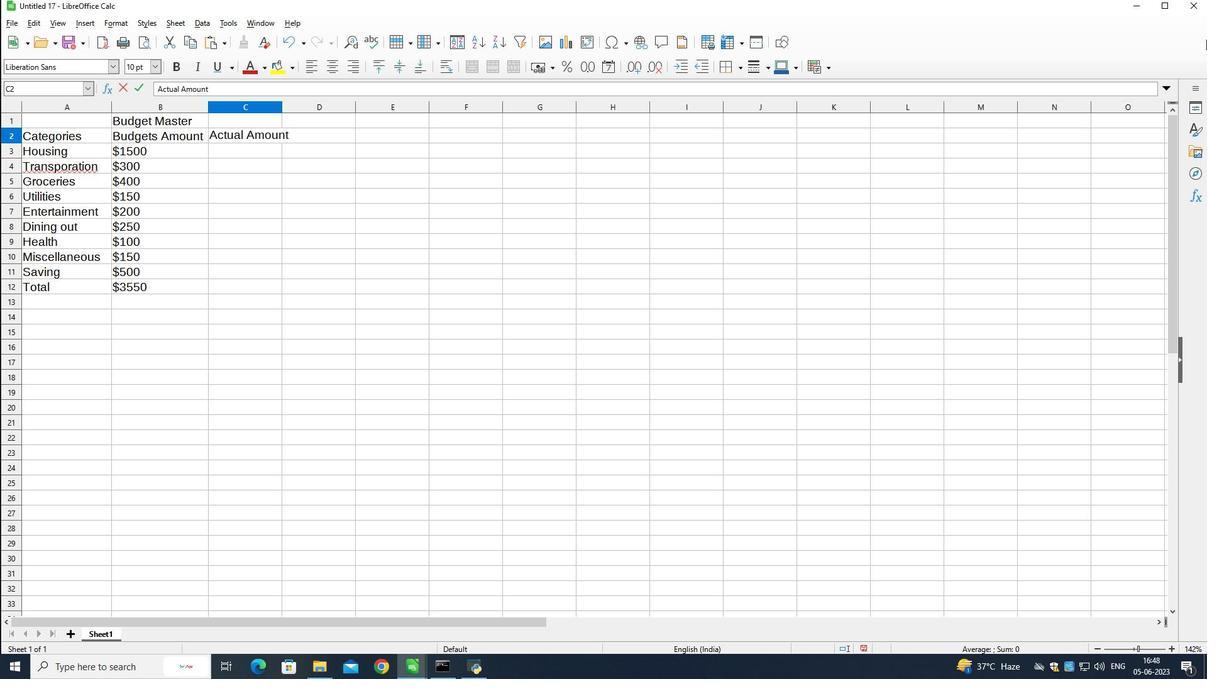 
Action: Mouse moved to (1207, 121)
Screenshot: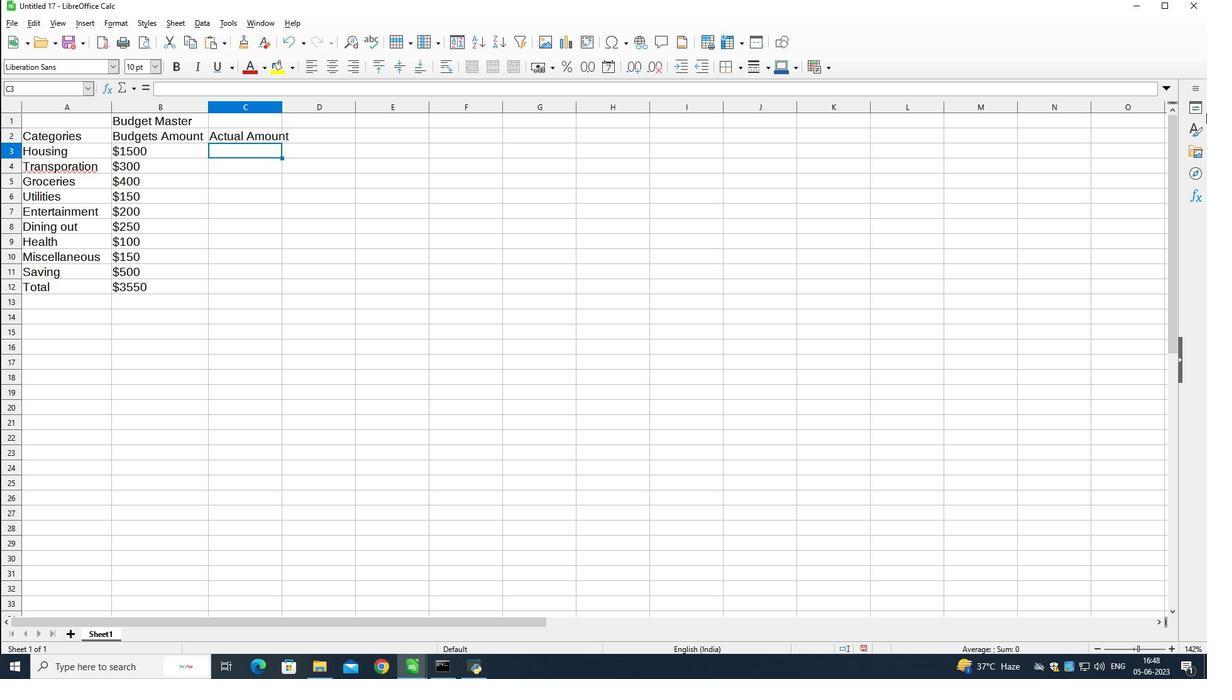 
Action: Key pressed <Key.shift><Key.shift><Key.shift><Key.shift><Key.shift><Key.shift><Key.shift><Key.shift><Key.shift><Key.shift><Key.shift><Key.shift>$1400<Key.down><Key.shift>$280<Key.down><Key.shift>$420<Key.down><Key.shift>$160<Key.down><Key.shift>$180<Key.down><Key.shift>$270<Key.down><Key.shift>$90<Key.down><Key.shift>$140<Key.backspace><Key.down><Key.shift>$550<Key.shift>$<Key.backspace><Key.down><Key.shift>$3550
Screenshot: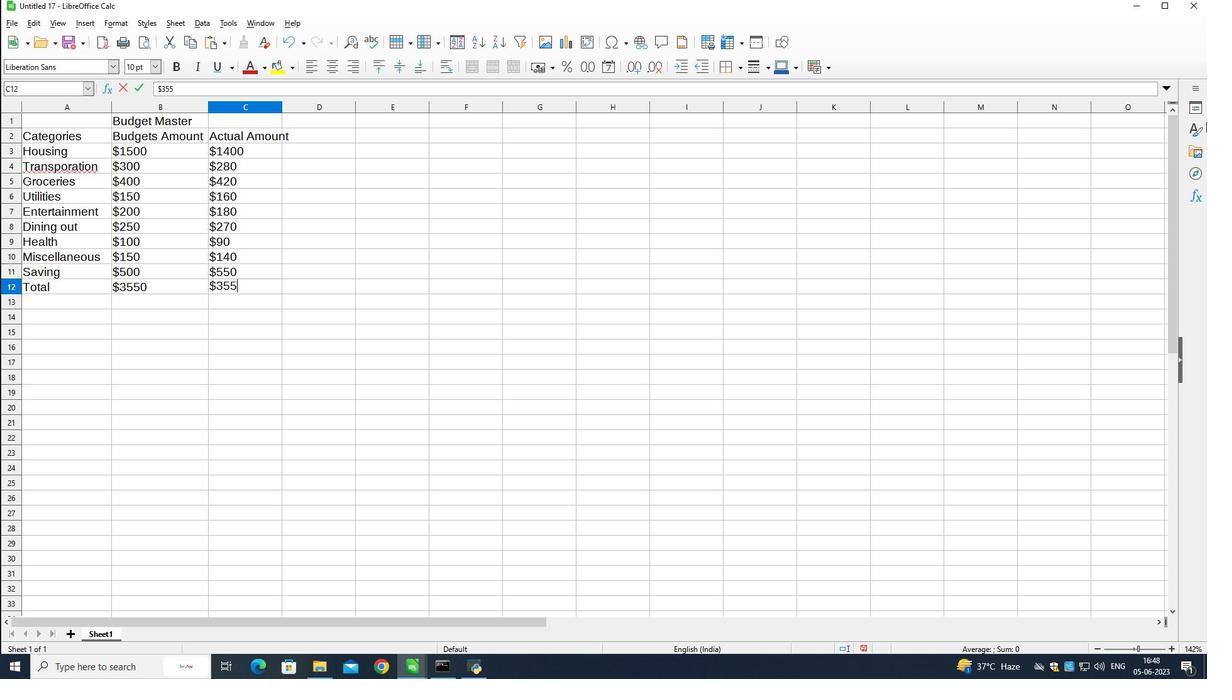
Action: Mouse moved to (233, 106)
Screenshot: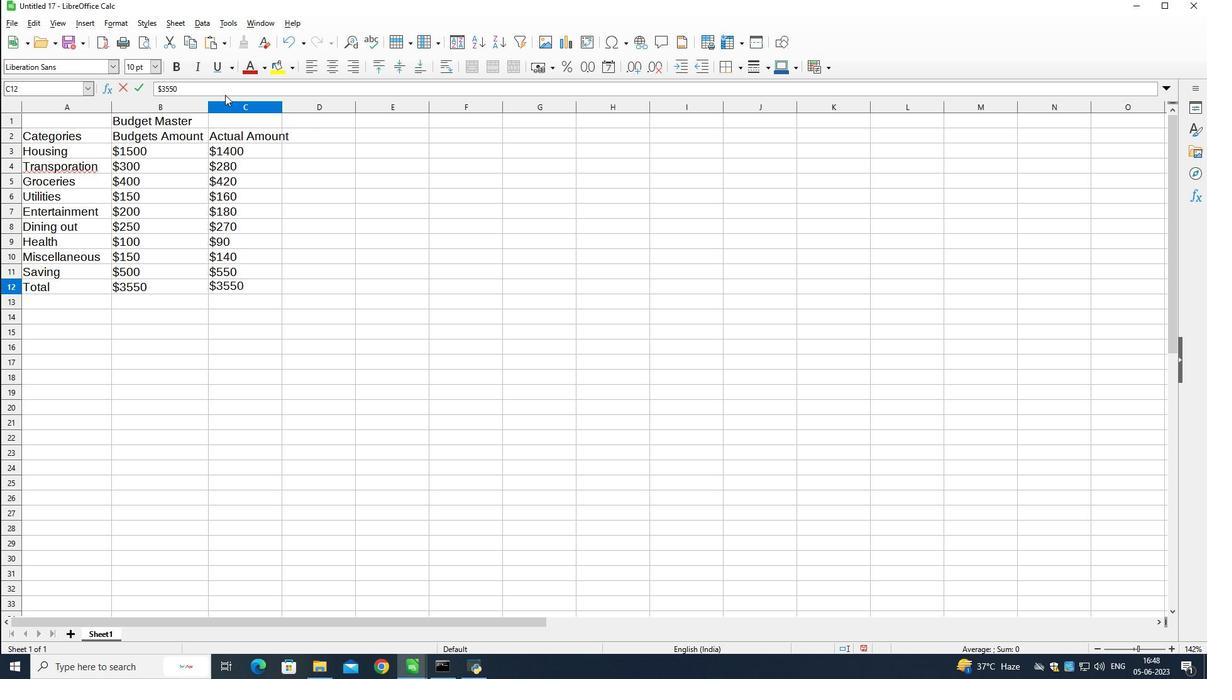 
Action: Mouse pressed left at (233, 106)
Screenshot: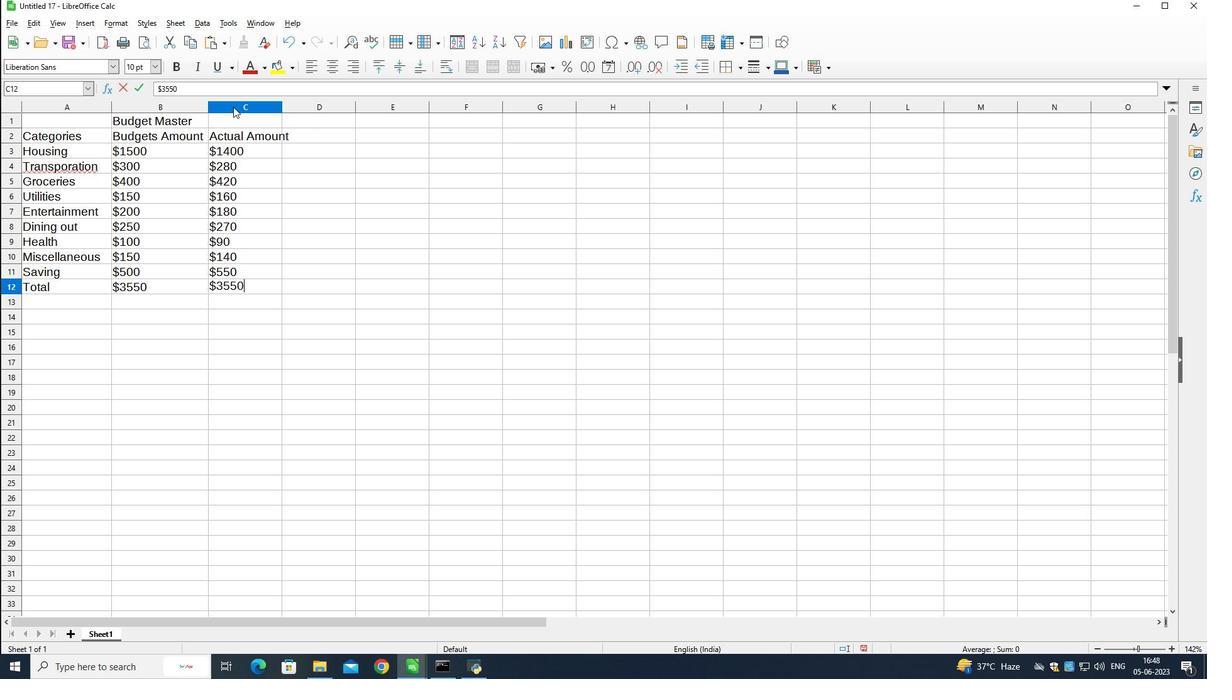 
Action: Mouse moved to (280, 107)
Screenshot: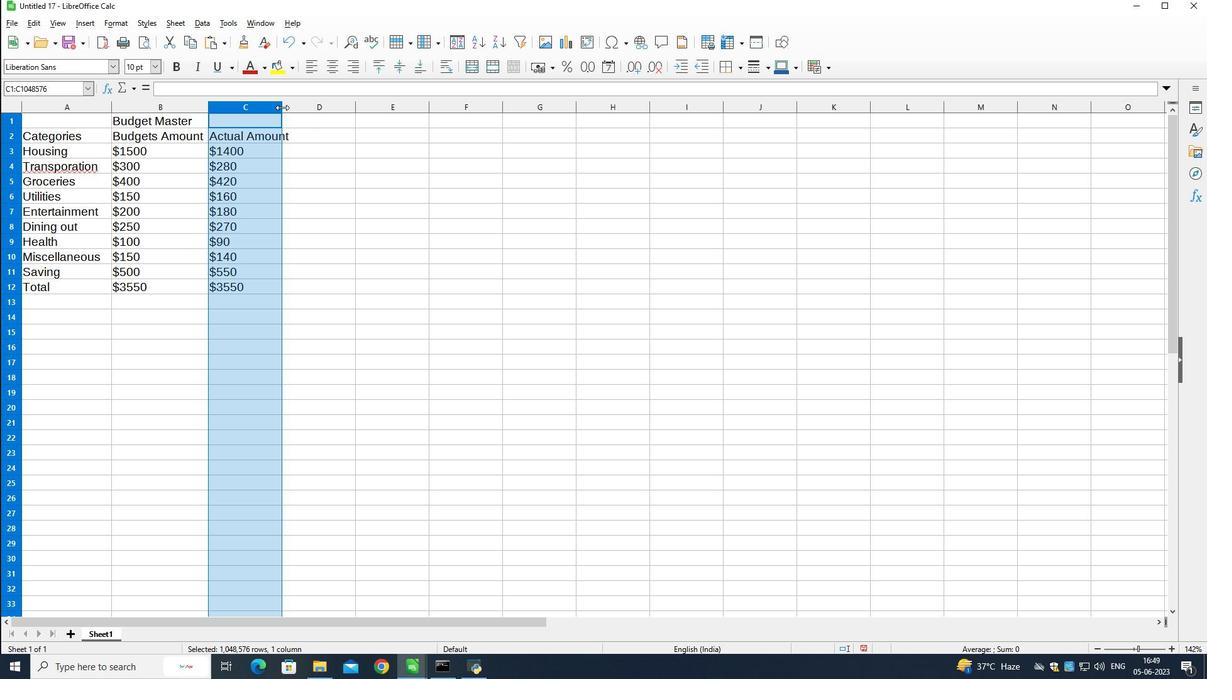
Action: Mouse pressed left at (280, 107)
Screenshot: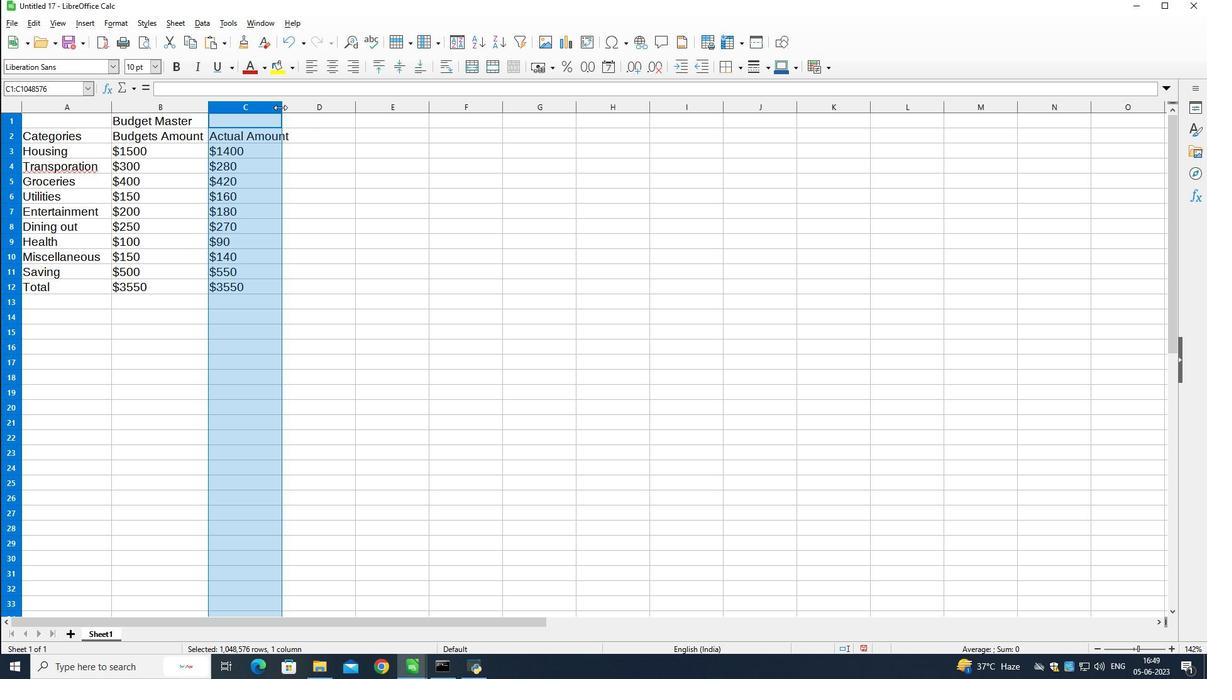 
Action: Mouse moved to (314, 137)
Screenshot: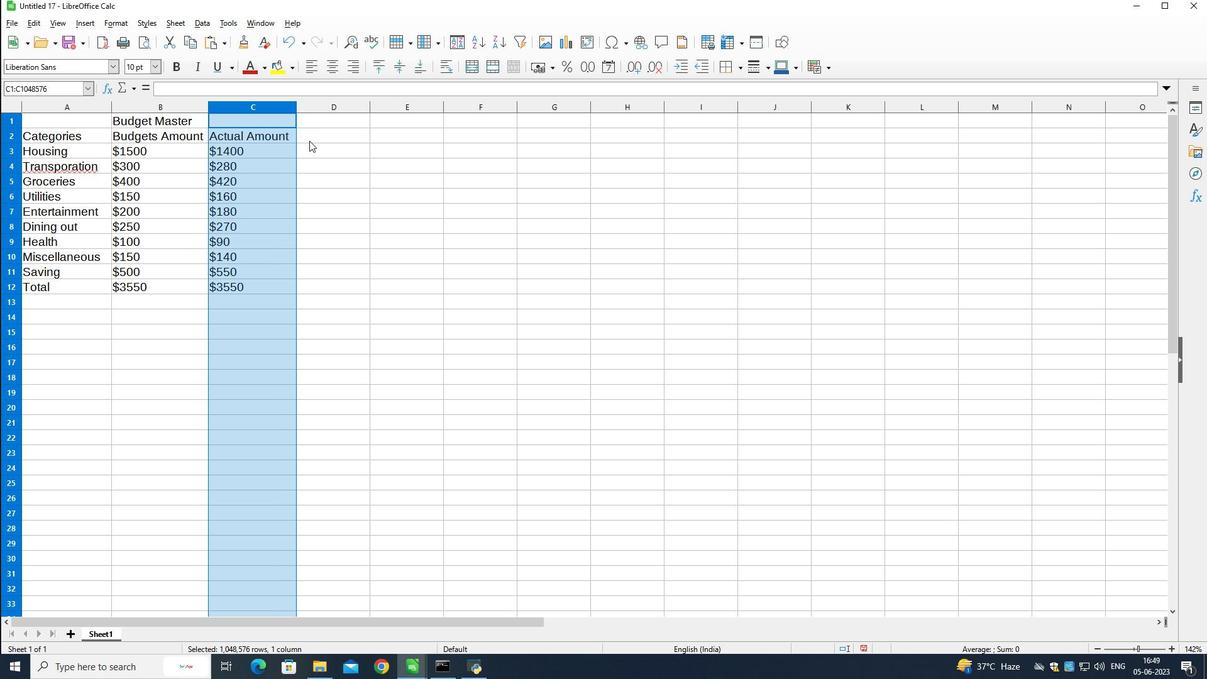 
Action: Mouse pressed left at (314, 137)
Screenshot: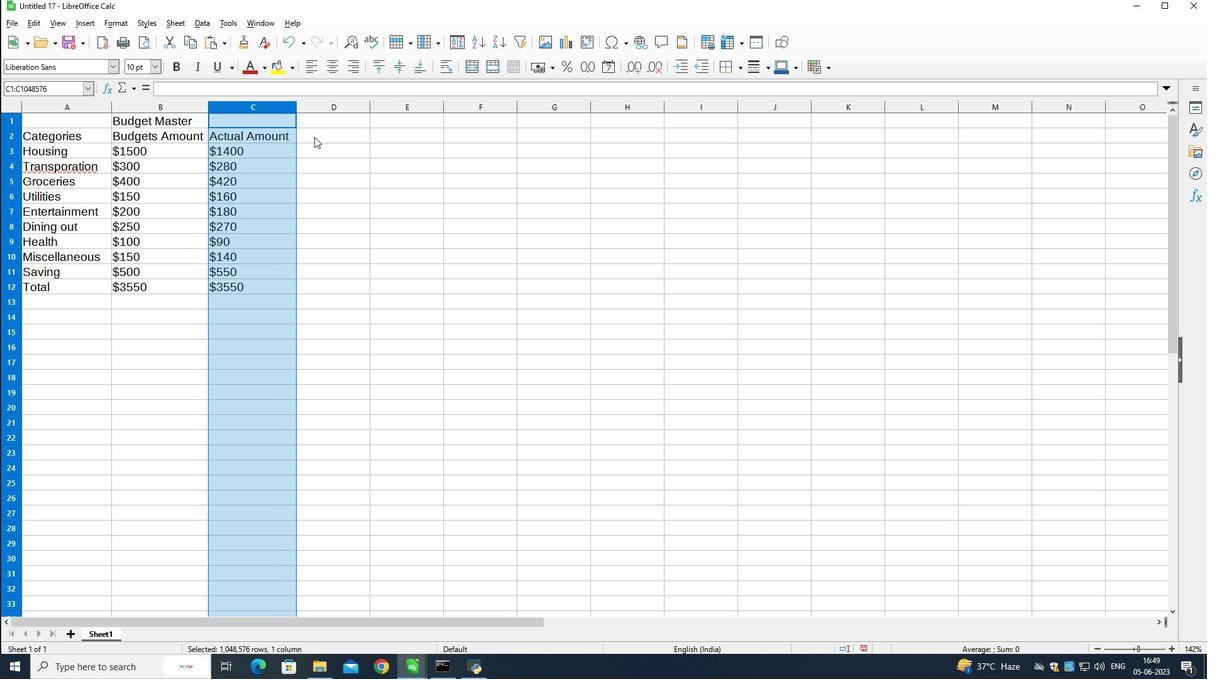 
Action: Key pressed <Key.shift>Difference<Key.down>
Screenshot: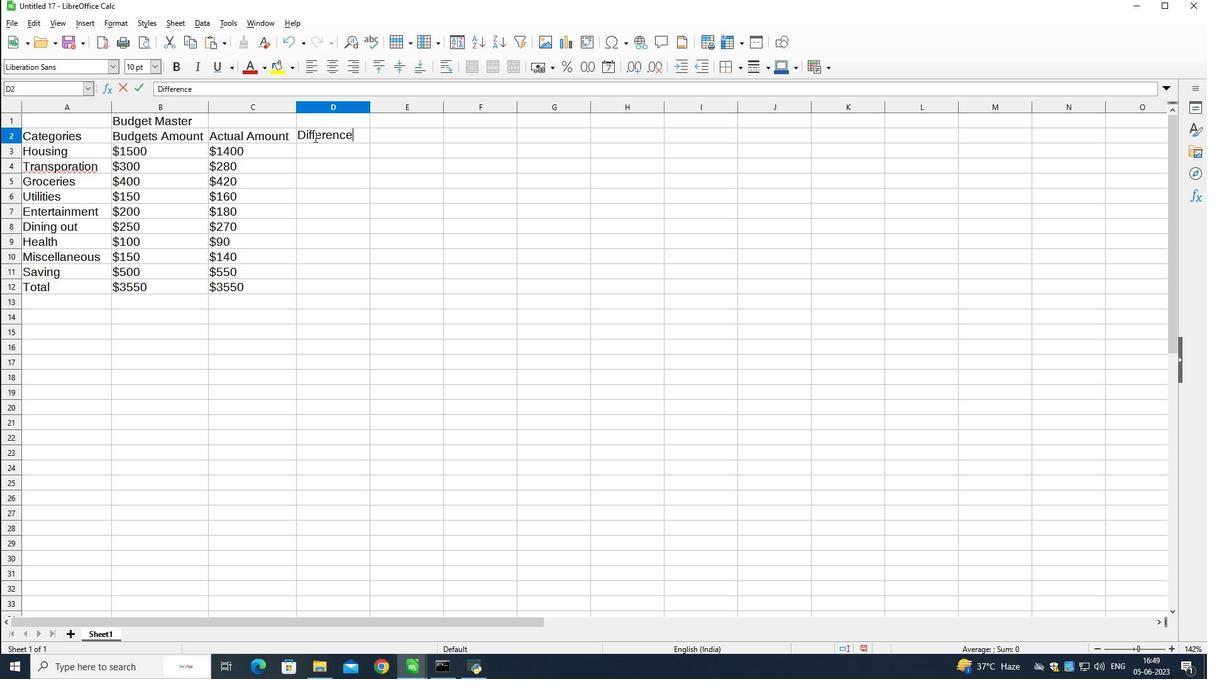 
Action: Mouse moved to (372, 157)
Screenshot: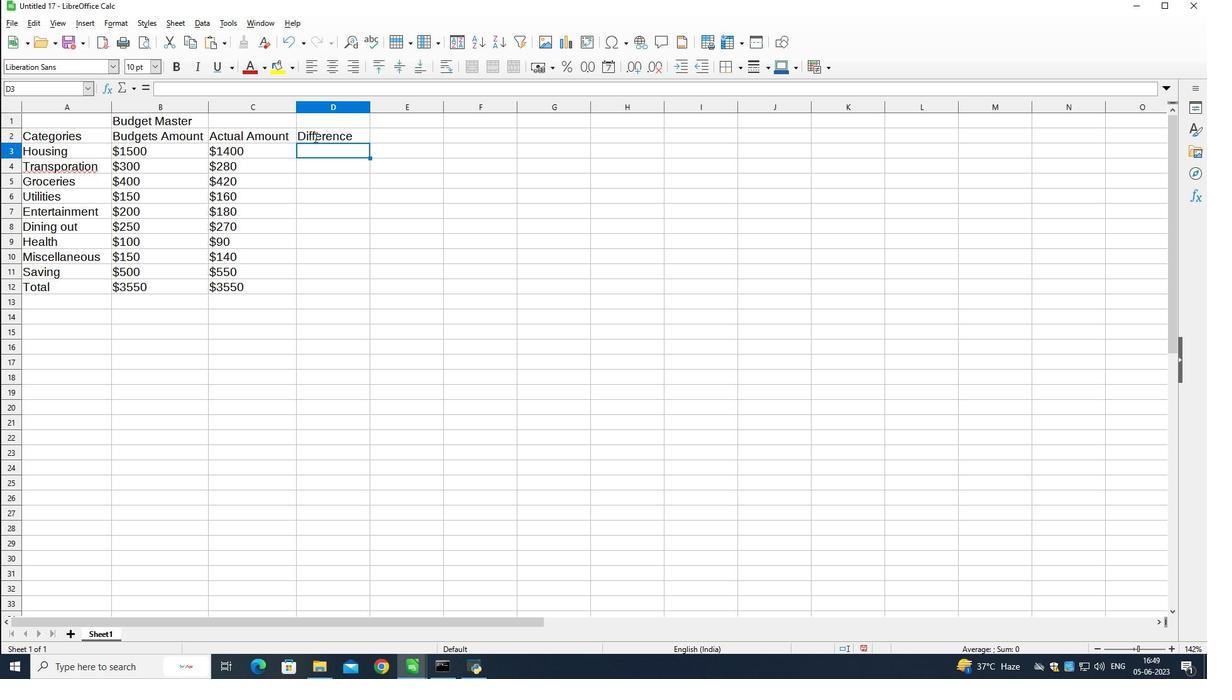 
Action: Key pressed -<Key.shift>$100<Key.down>-<Key.shift><Key.shift><Key.shift><Key.shift><Key.shift><Key.shift><Key.shift><Key.shift><Key.shift><Key.shift>$20<Key.down>'+<Key.shift>$20<Key.down>'+<Key.shift>$10<Key.down>-<Key.shift>$20<Key.down>'+<Key.shift>$20<Key.down>-<Key.shift>$10<Key.down>-<Key.shift>$10<Key.down>'+<Key.shift>$50<Key.down>
Screenshot: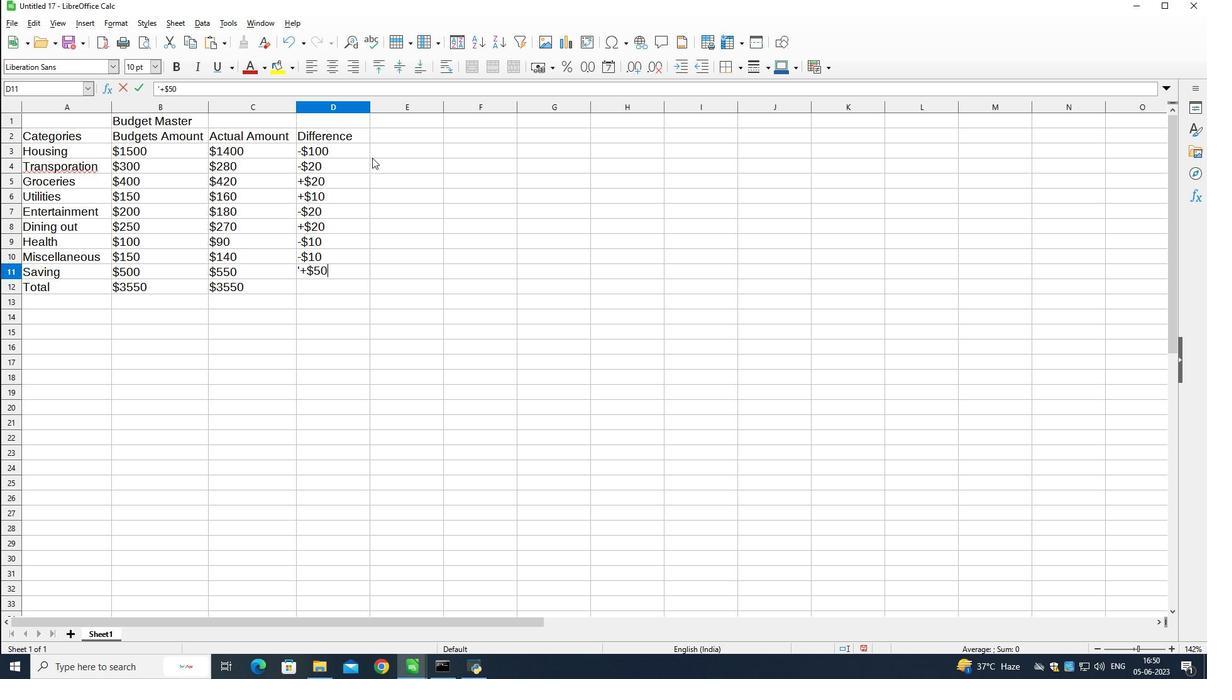 
Action: Mouse moved to (469, 218)
Screenshot: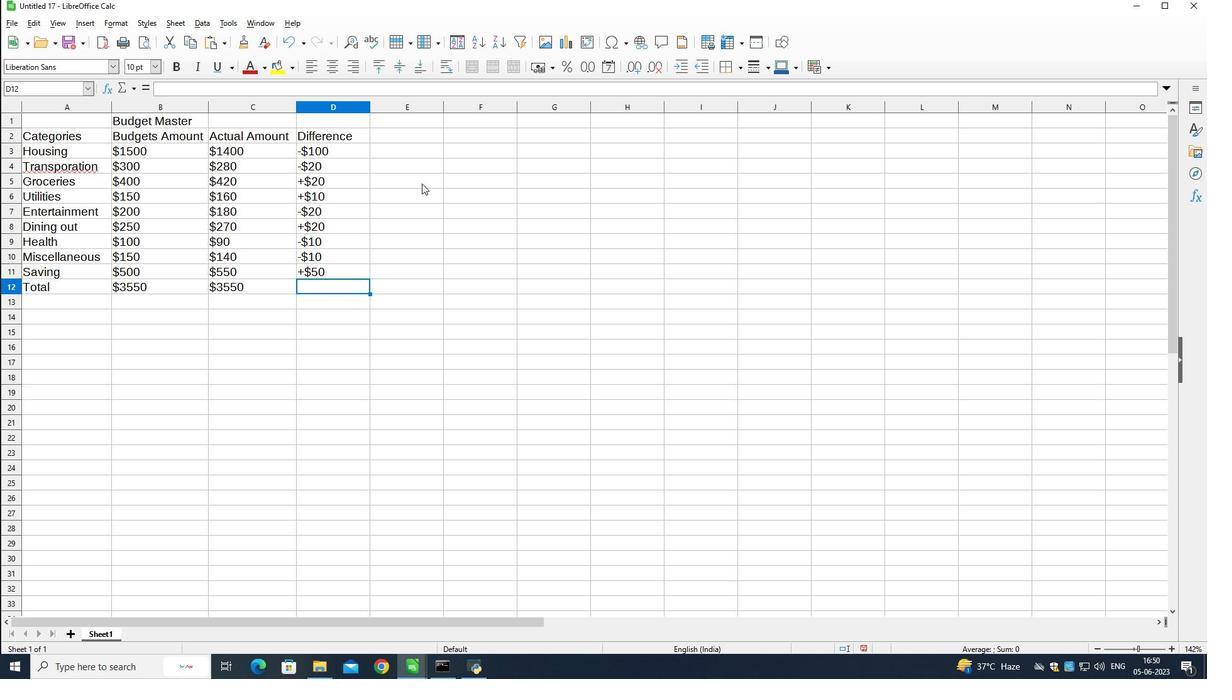 
Action: Key pressed <Key.shift>$
Screenshot: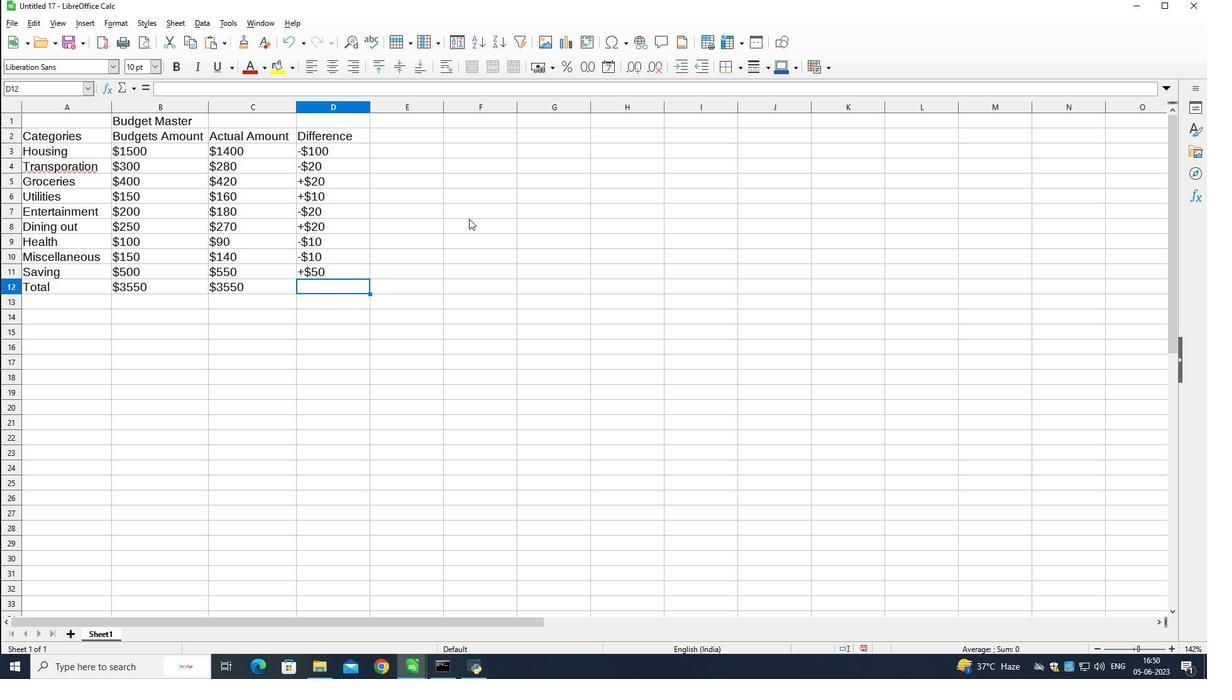 
Action: Mouse moved to (469, 218)
Screenshot: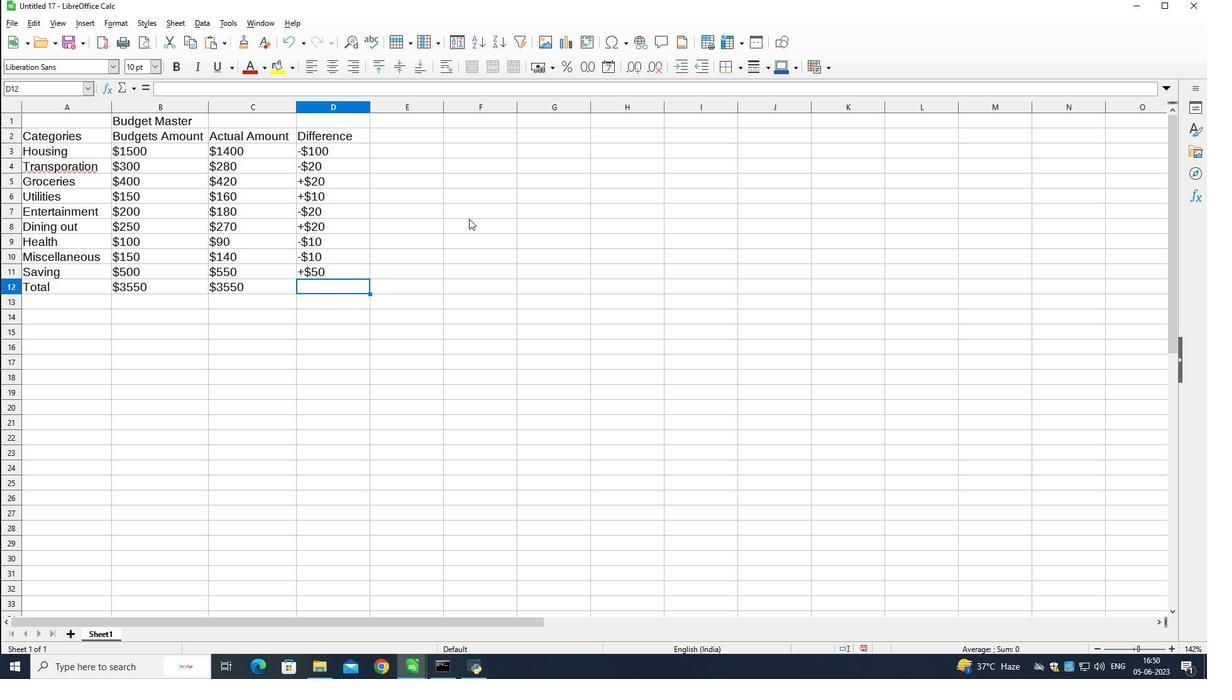 
Action: Key pressed 0<Key.enter>
Screenshot: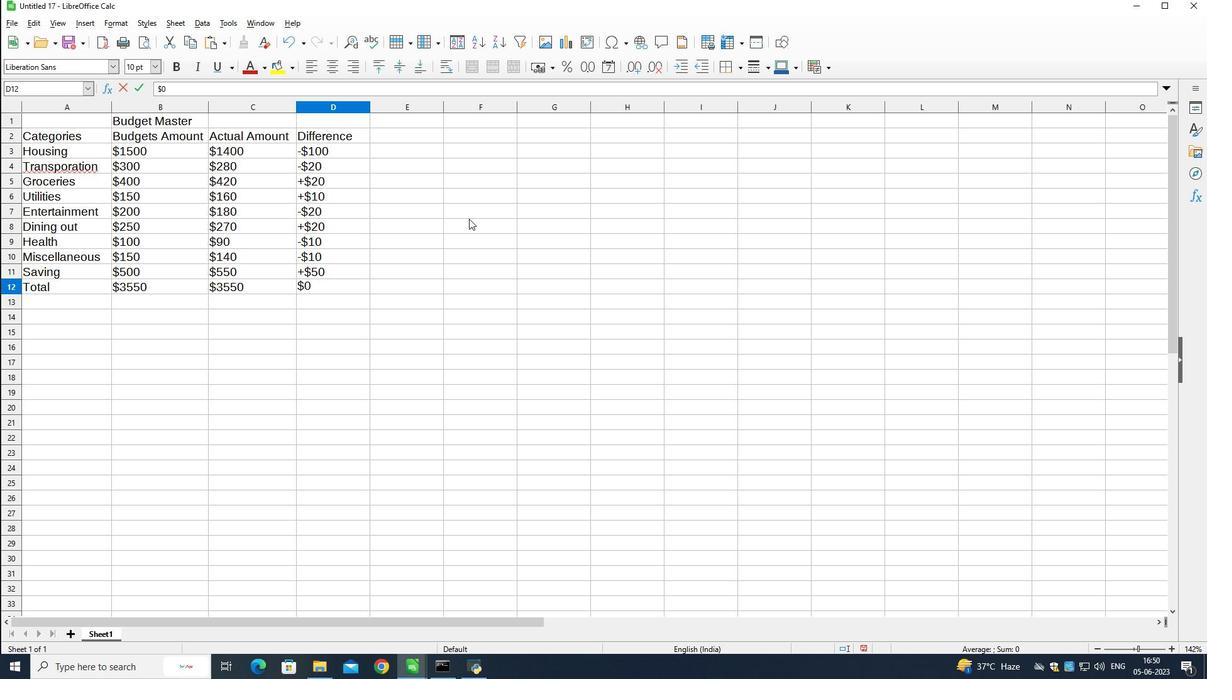
